 Task: Add an event with the title Second Webinar: Advanced SEO Strategies, date '2023/12/17', time 7:00 AM to 9:00 AMand add a description: The Industry Summit is a premier gathering of professionals, experts, and thought leaders in a specific industry or field. It serves as a platform for networking, knowledge sharing, and collaboration, bringing together key stakeholders to discuss emerging trends, challenges, and opportunities within the industry._x000D_
_x000D_
, put the event into Yellow category . Add location for the event as: 321 Cannes Film Festival, Cannes, France, logged in from the account softage.7@softage.netand send the event invitation to softage.5@softage.net and softage.6@softage.net. Set a reminder for the event 30 minutes before
Action: Mouse moved to (125, 138)
Screenshot: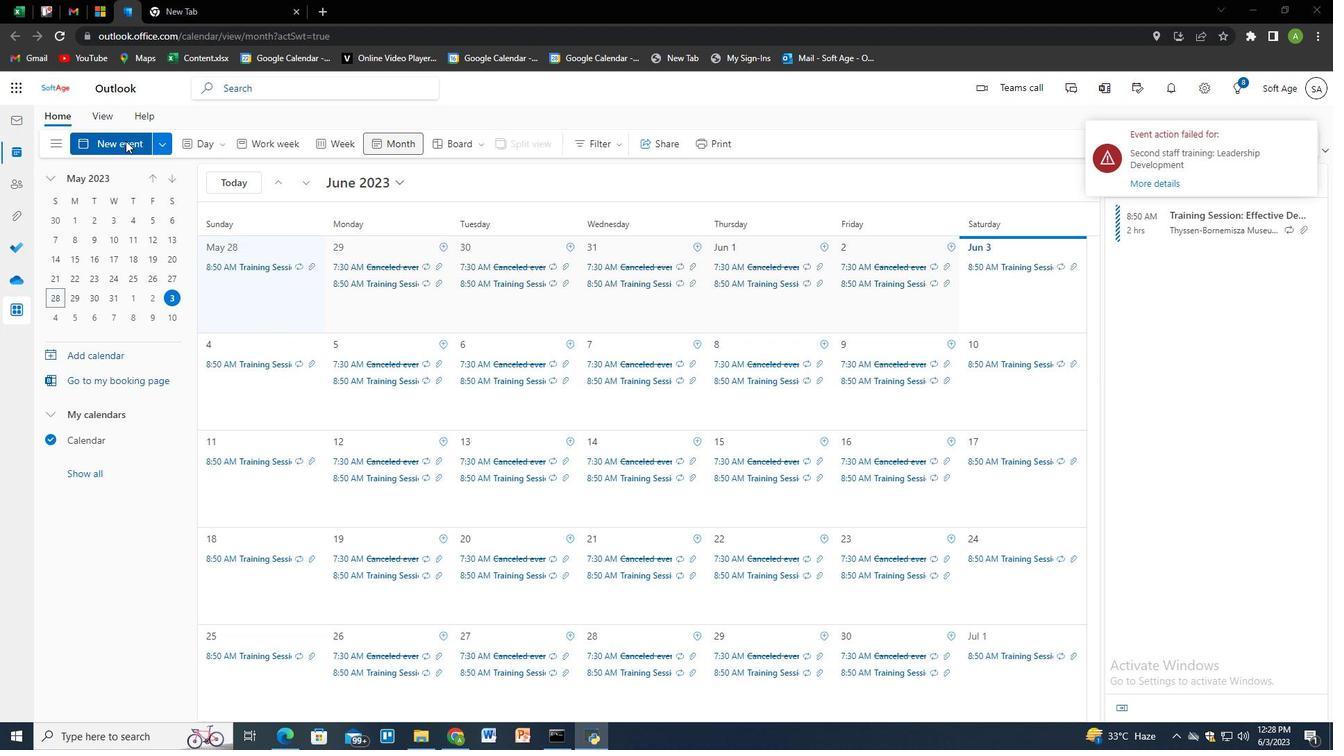 
Action: Mouse pressed left at (125, 138)
Screenshot: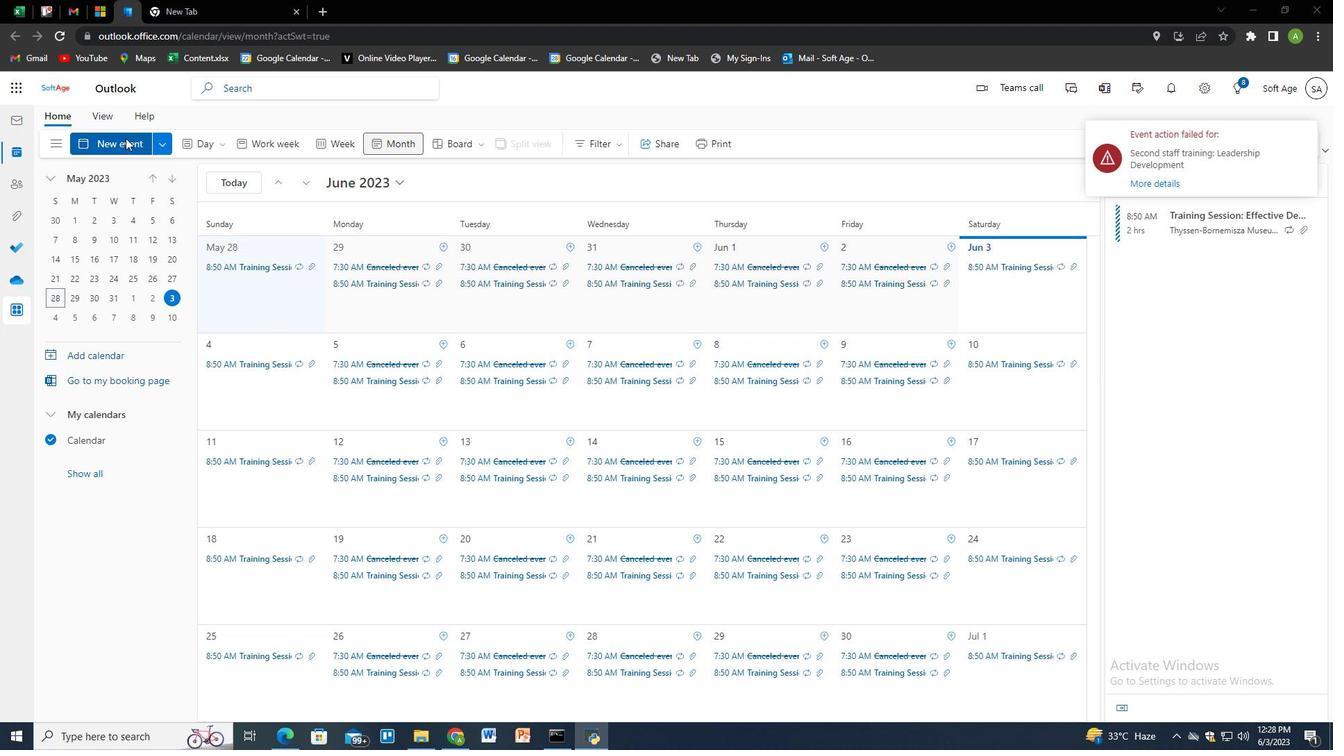 
Action: Mouse moved to (404, 231)
Screenshot: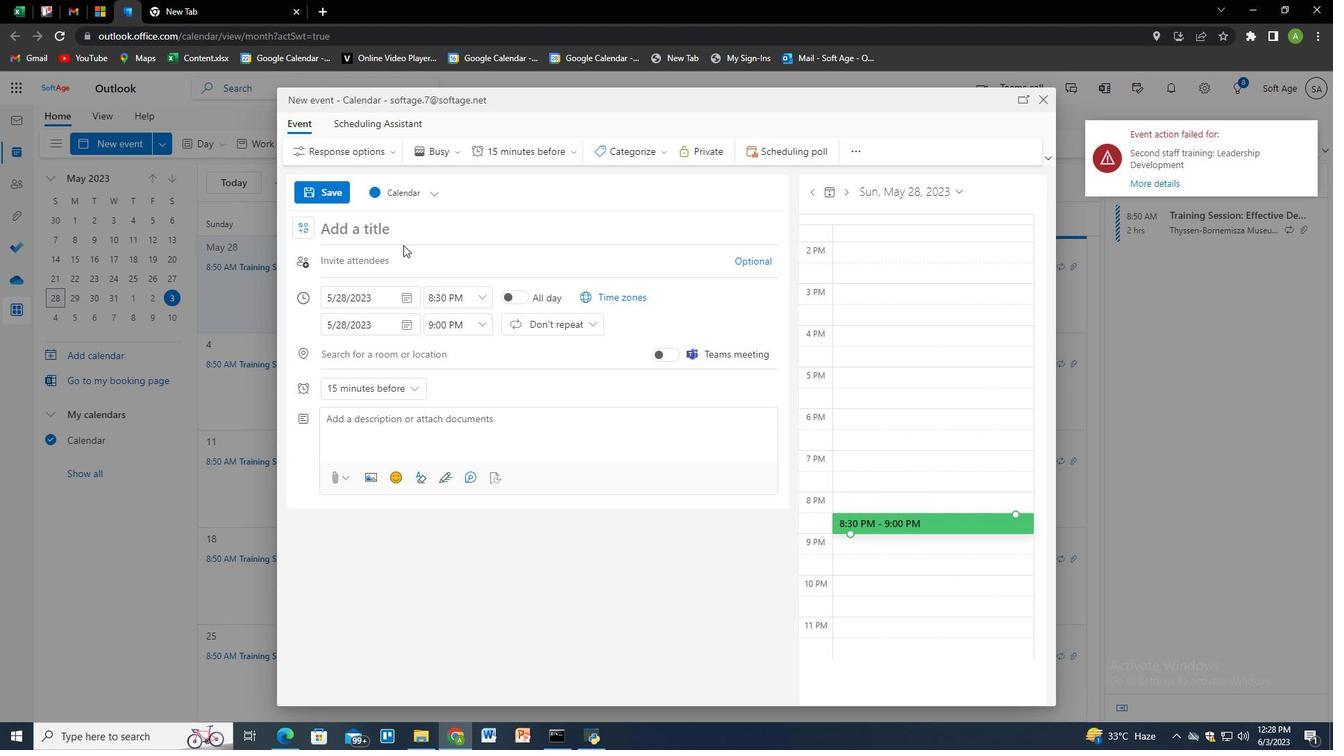 
Action: Mouse pressed left at (404, 231)
Screenshot: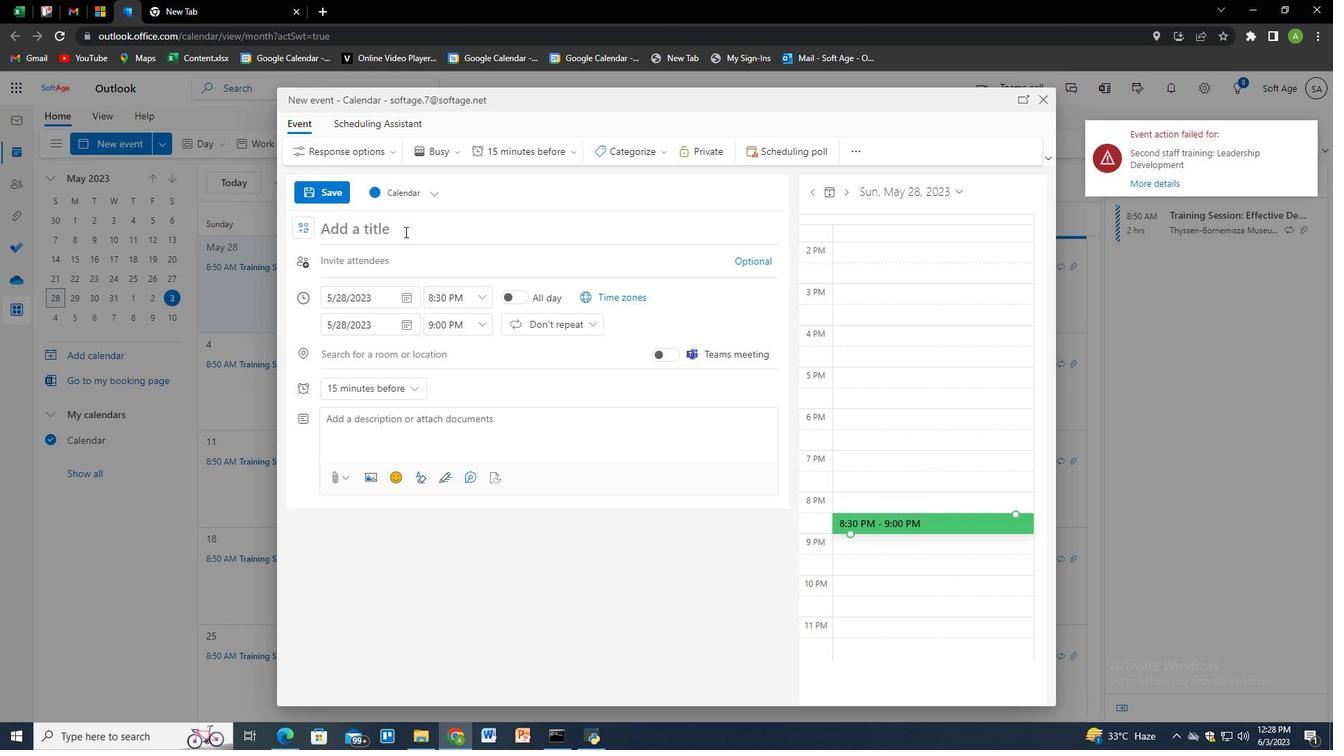 
Action: Key pressed <Key.shift>Second<Key.space><Key.shift>Webinar<Key.shift>:<Key.space><Key.shift>Advanced<Key.space><Key.shift>SEO<Key.space><Key.shift>Strategies<Key.tab><Key.tab><Key.tab>
Screenshot: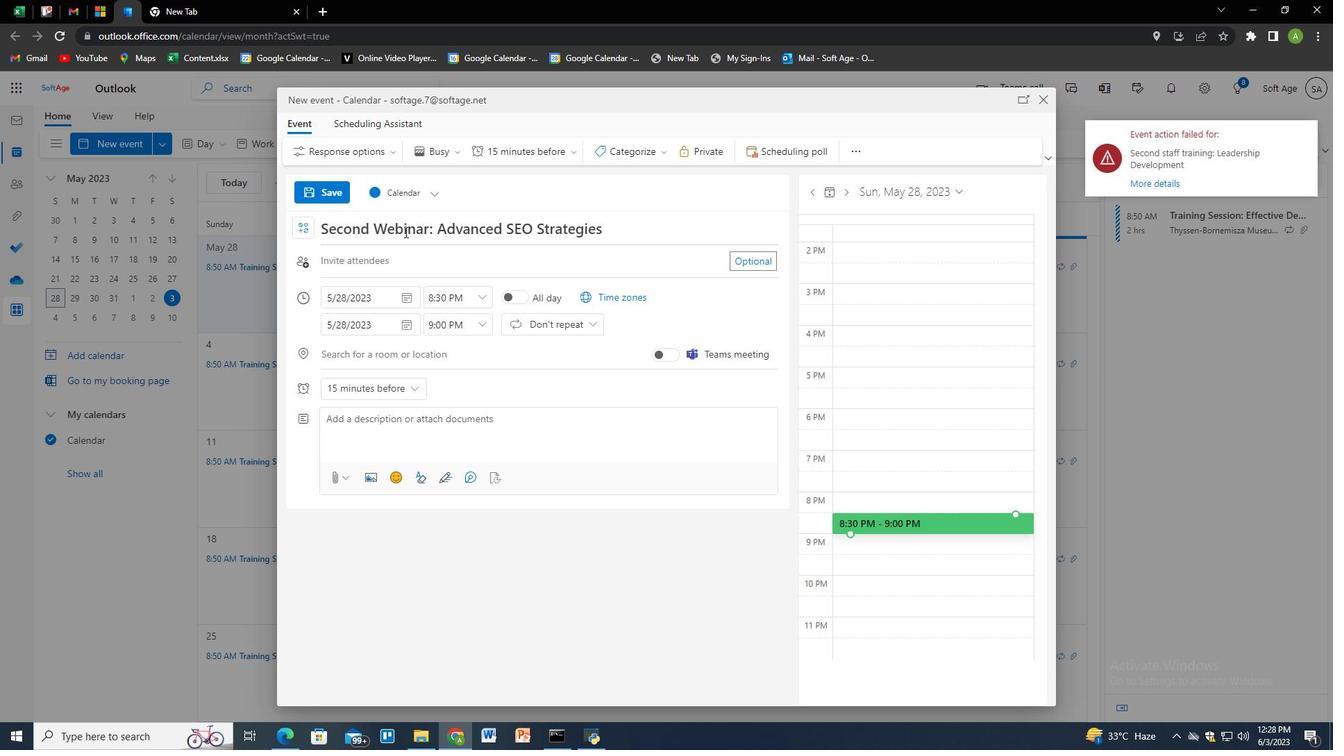 
Action: Mouse moved to (413, 290)
Screenshot: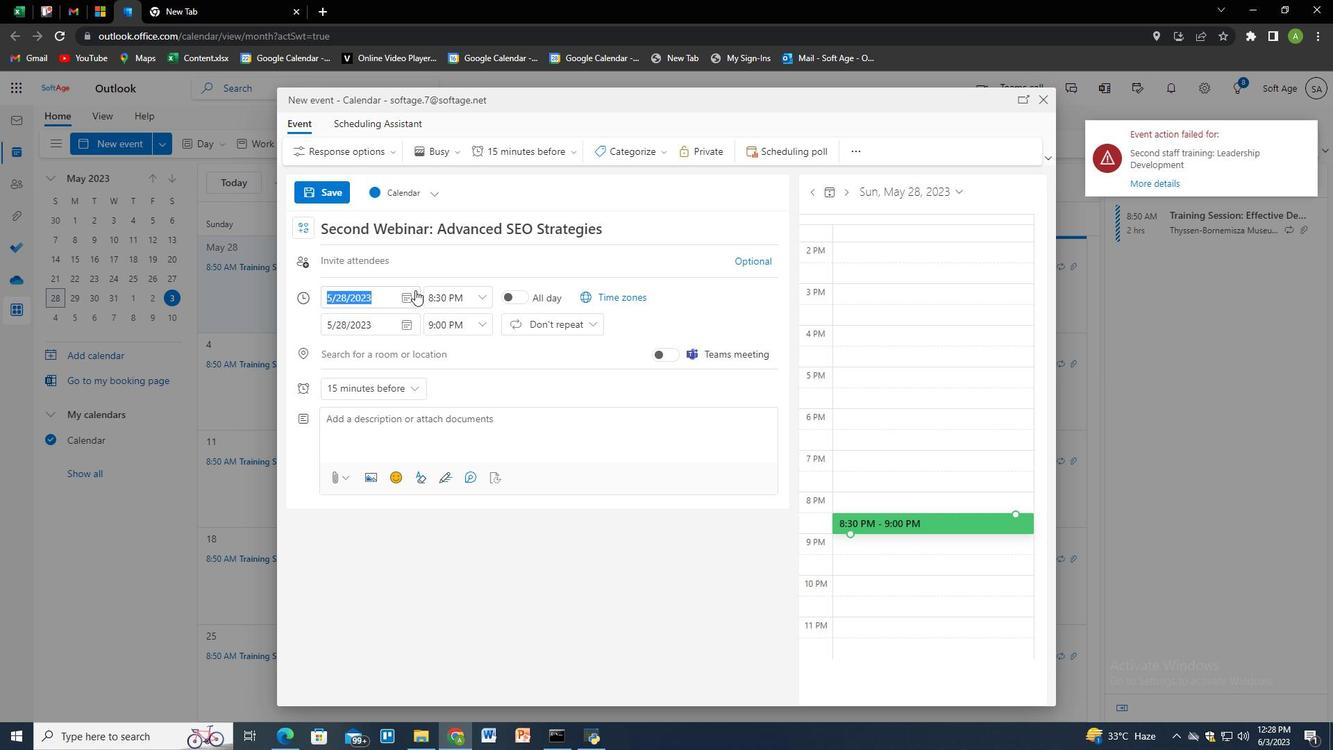 
Action: Mouse pressed left at (413, 290)
Screenshot: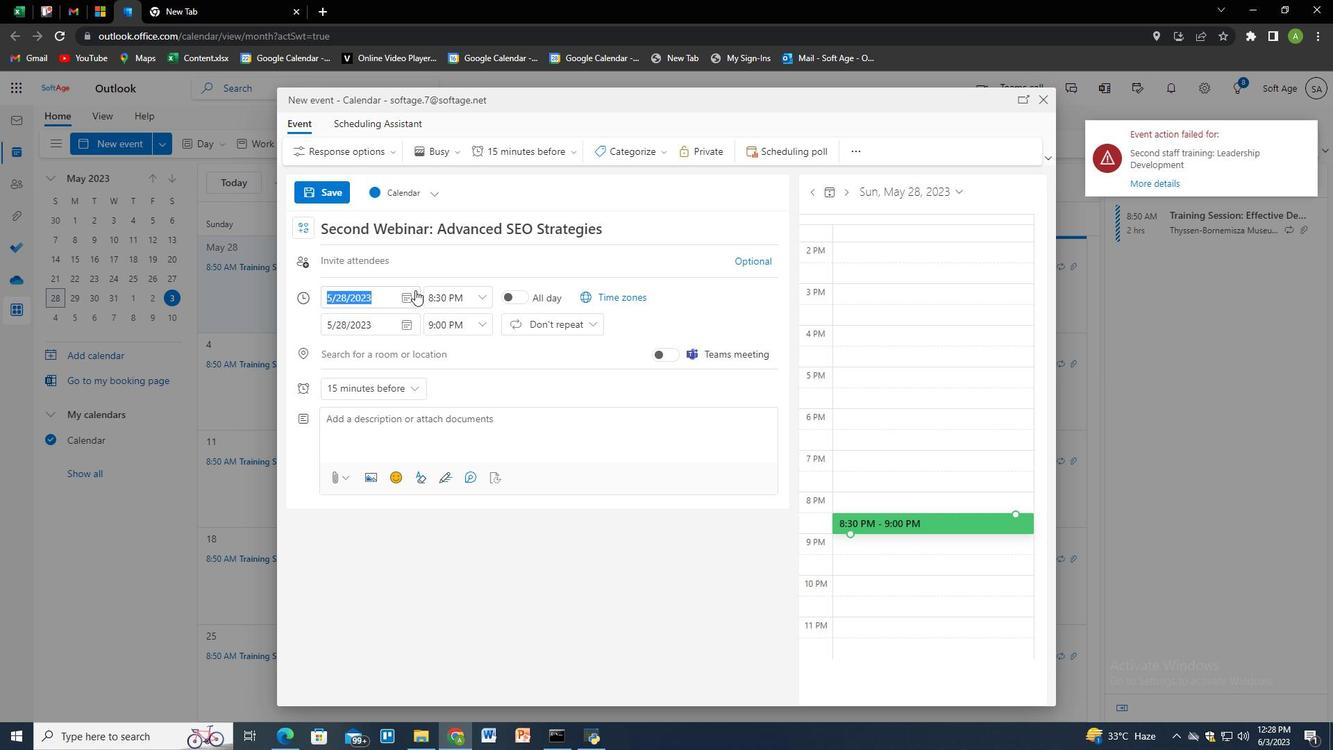 
Action: Mouse moved to (394, 325)
Screenshot: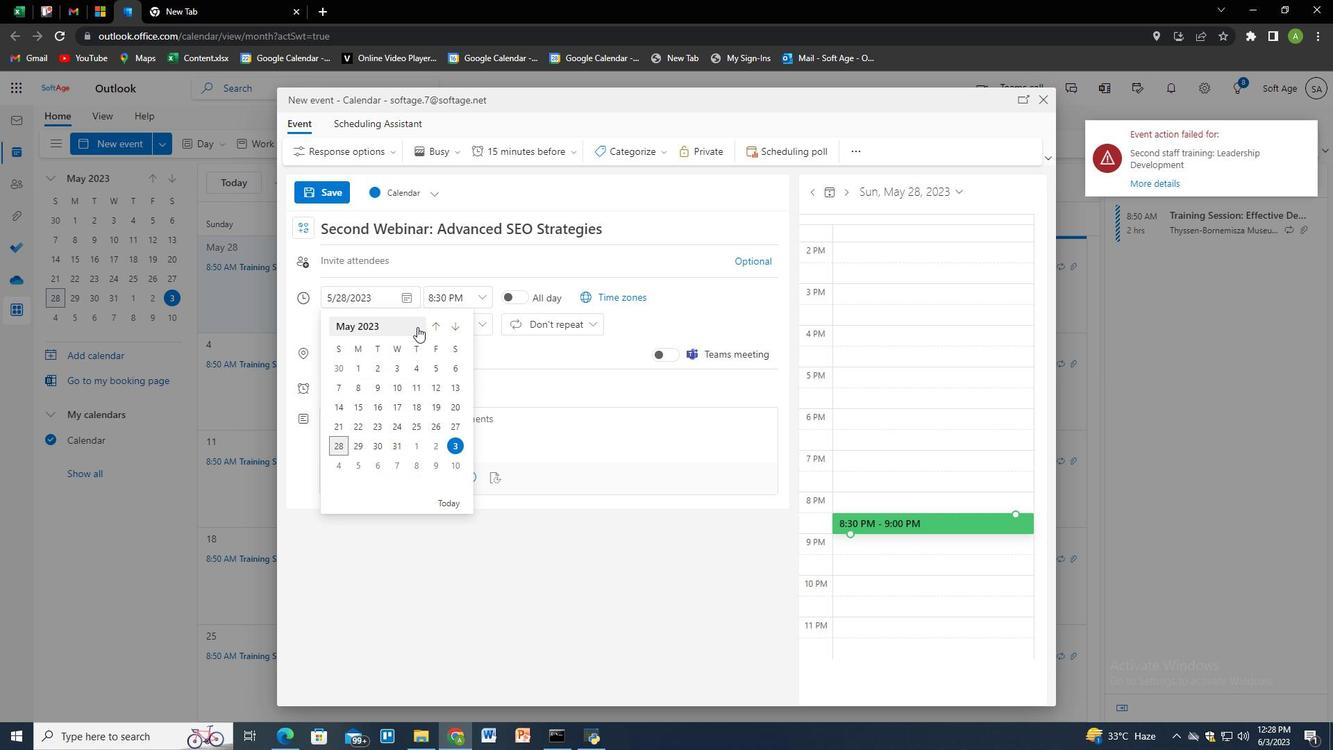 
Action: Mouse pressed left at (394, 325)
Screenshot: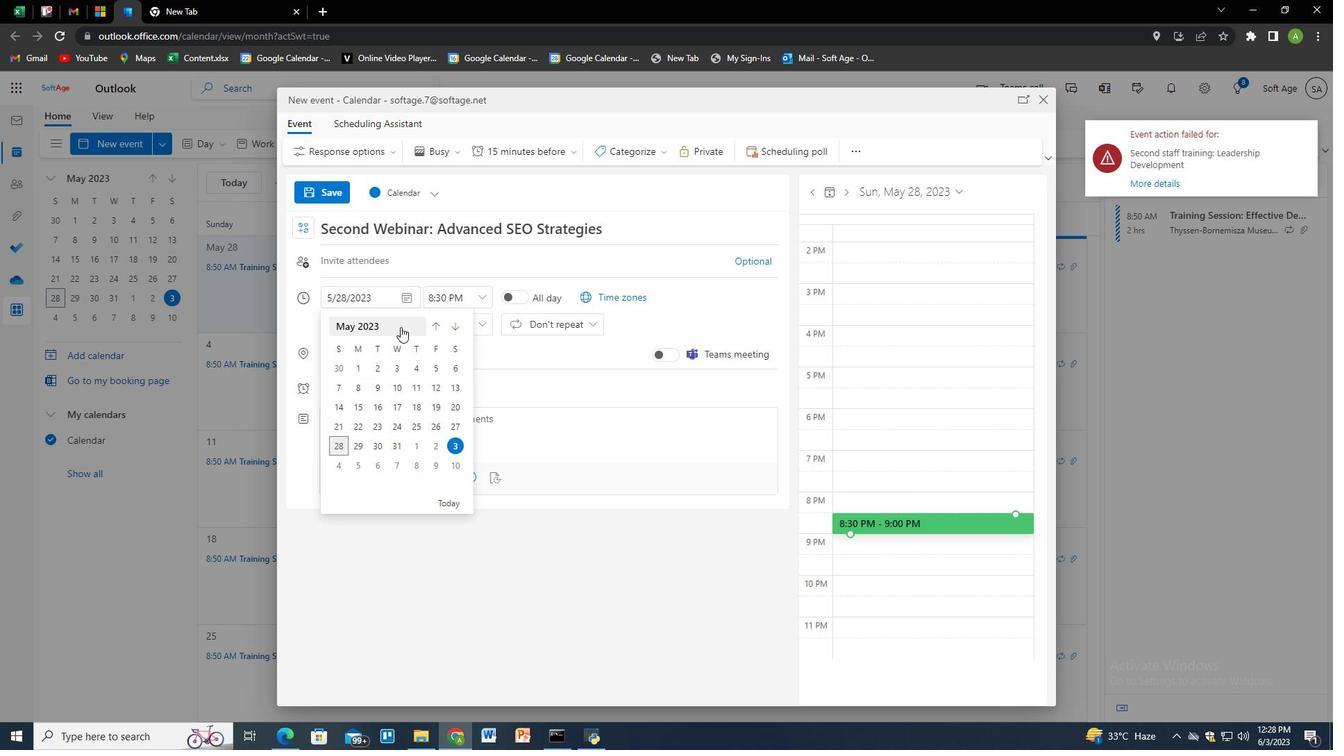
Action: Mouse moved to (442, 427)
Screenshot: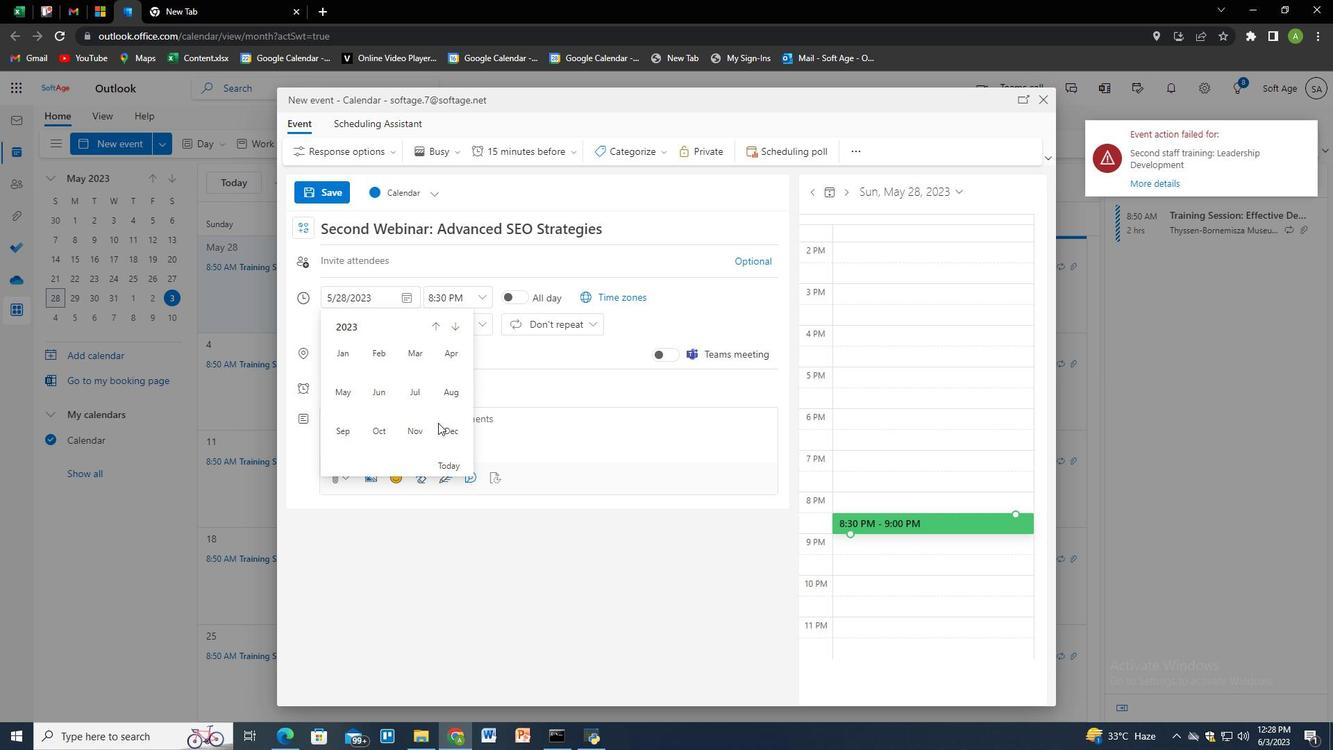 
Action: Mouse pressed left at (442, 427)
Screenshot: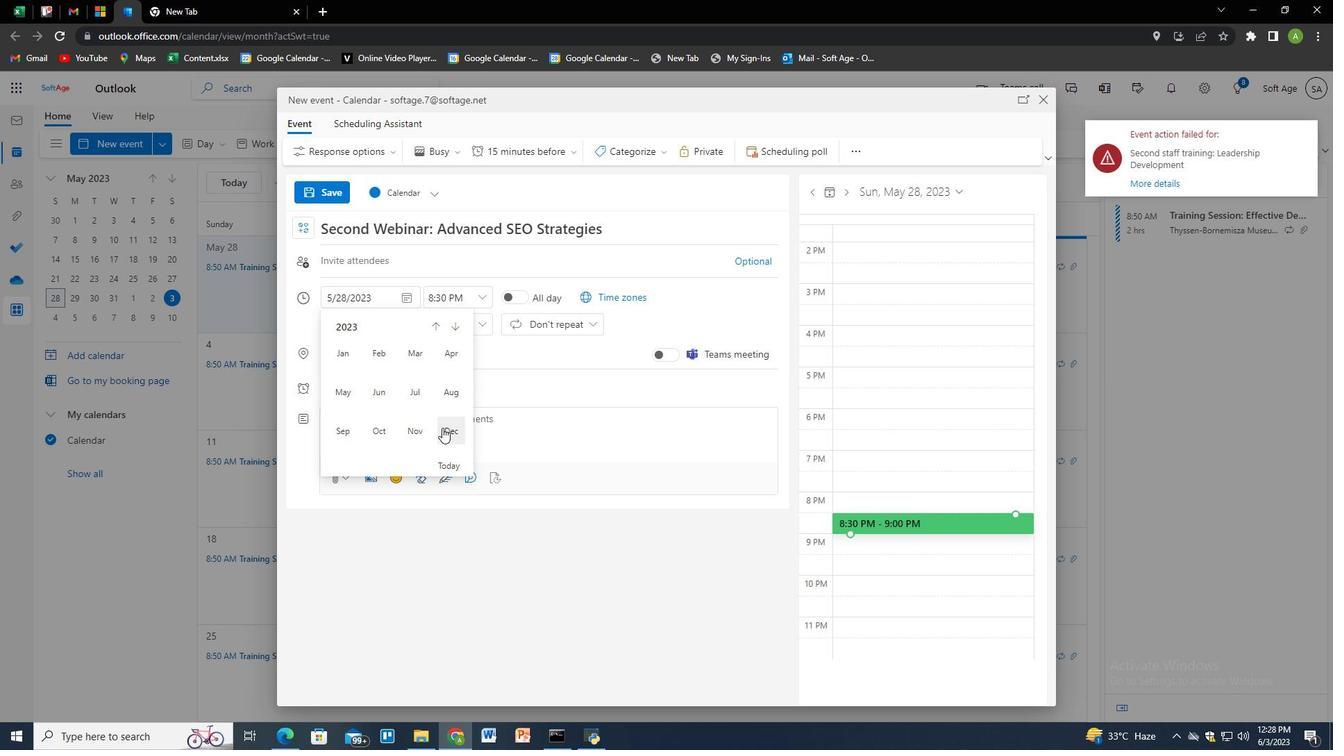
Action: Mouse moved to (345, 426)
Screenshot: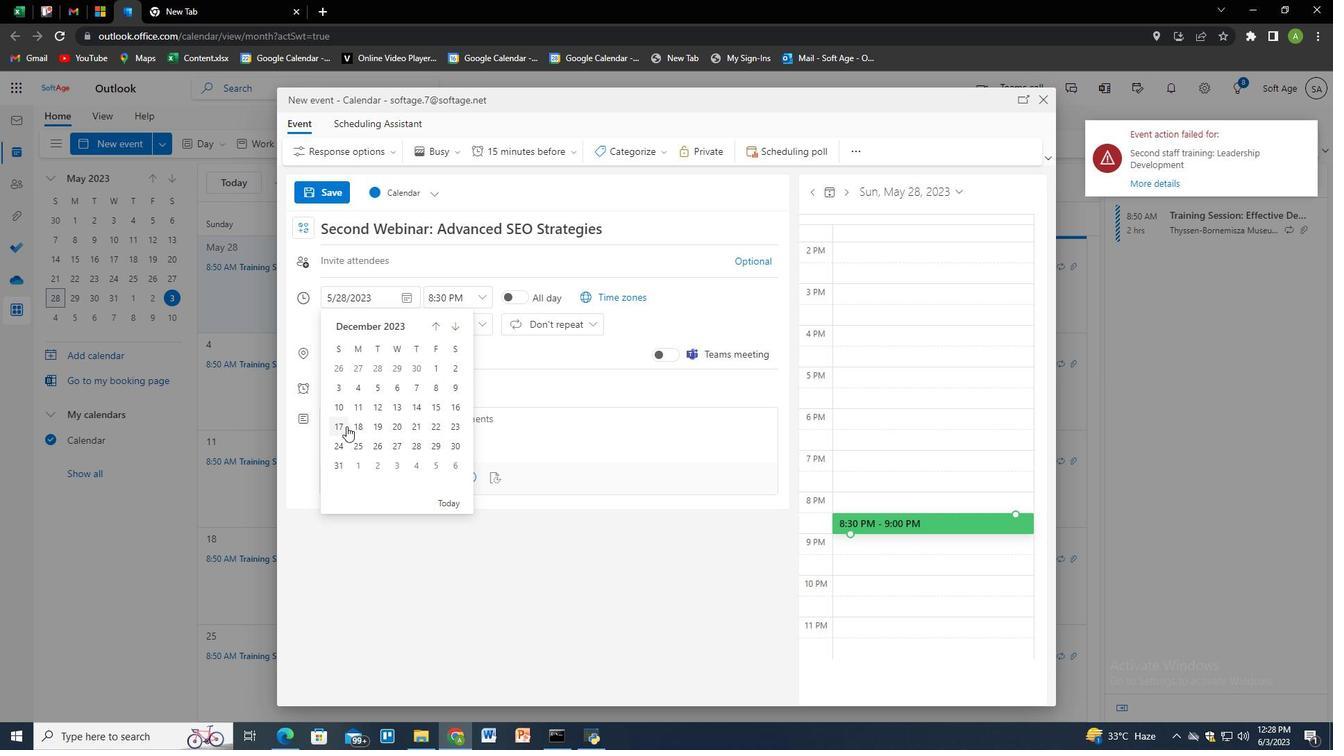 
Action: Mouse pressed left at (345, 426)
Screenshot: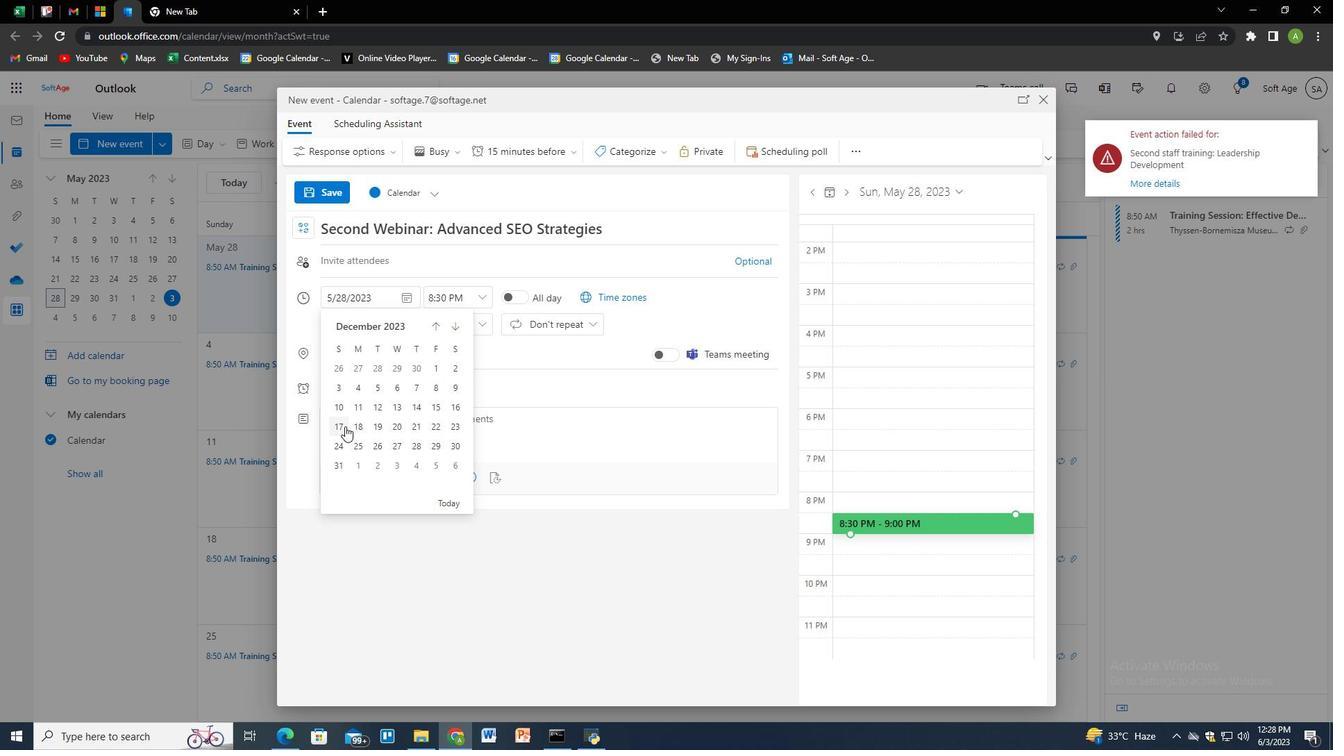 
Action: Mouse moved to (443, 297)
Screenshot: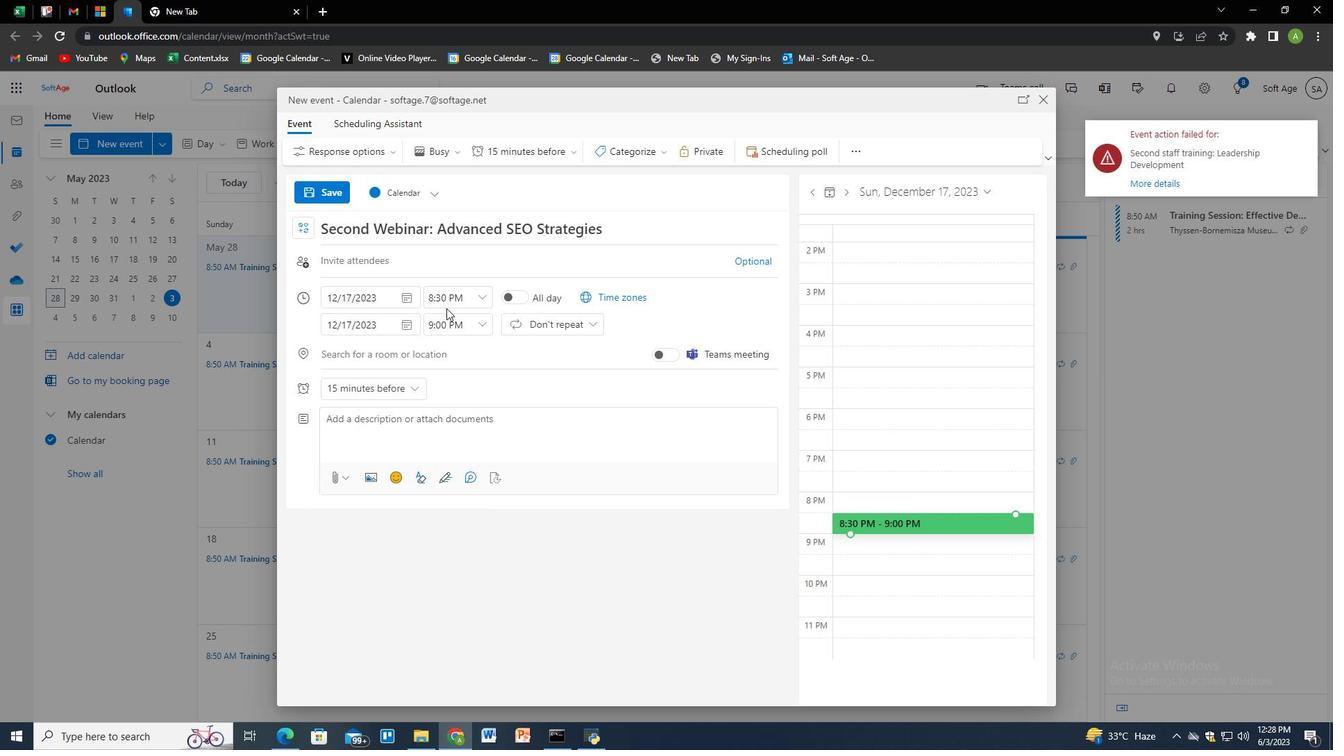 
Action: Mouse pressed left at (443, 297)
Screenshot: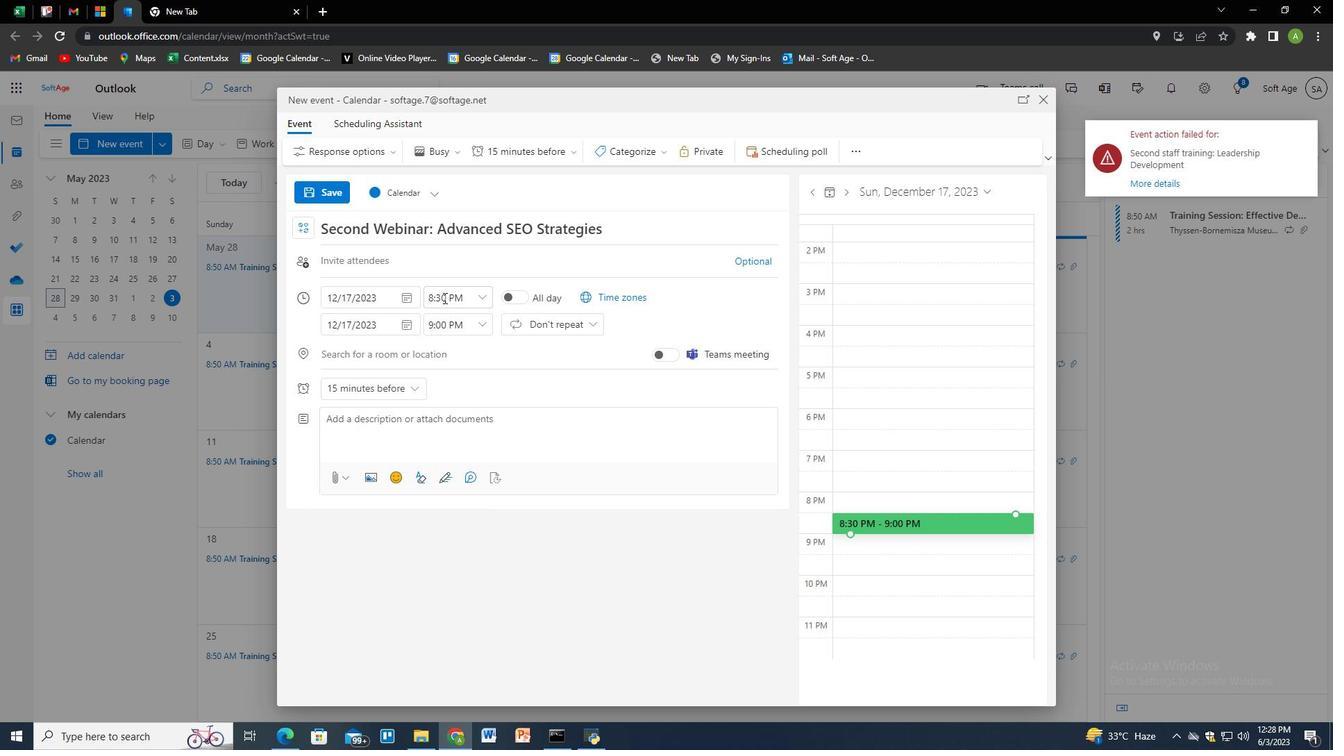 
Action: Key pressed 7<Key.shift><Key.shift>:00<Key.space><Key.shift>AMM<Key.tab><Key.tab>9<Key.shift>:00<Key.space><Key.shift>AMM<Key.tab><Key.tab><Key.tab><Key.tab>
Screenshot: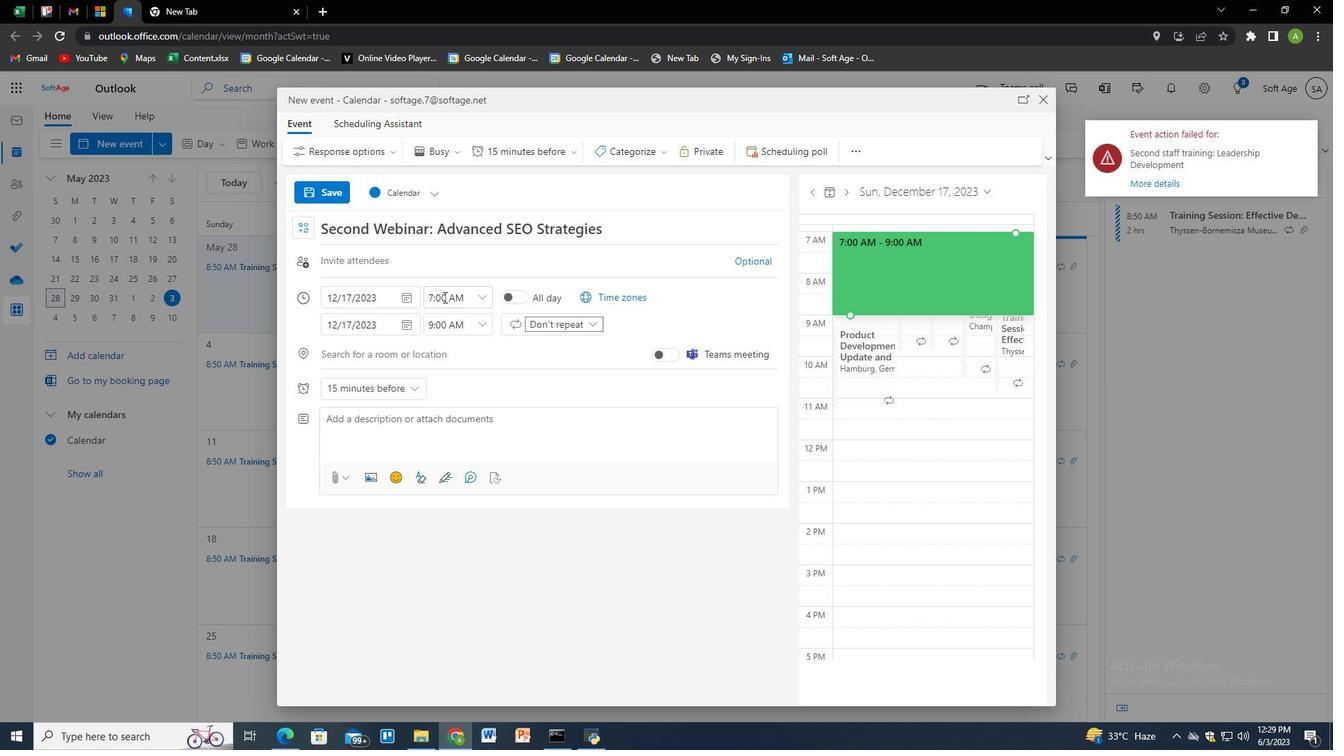 
Action: Mouse moved to (417, 417)
Screenshot: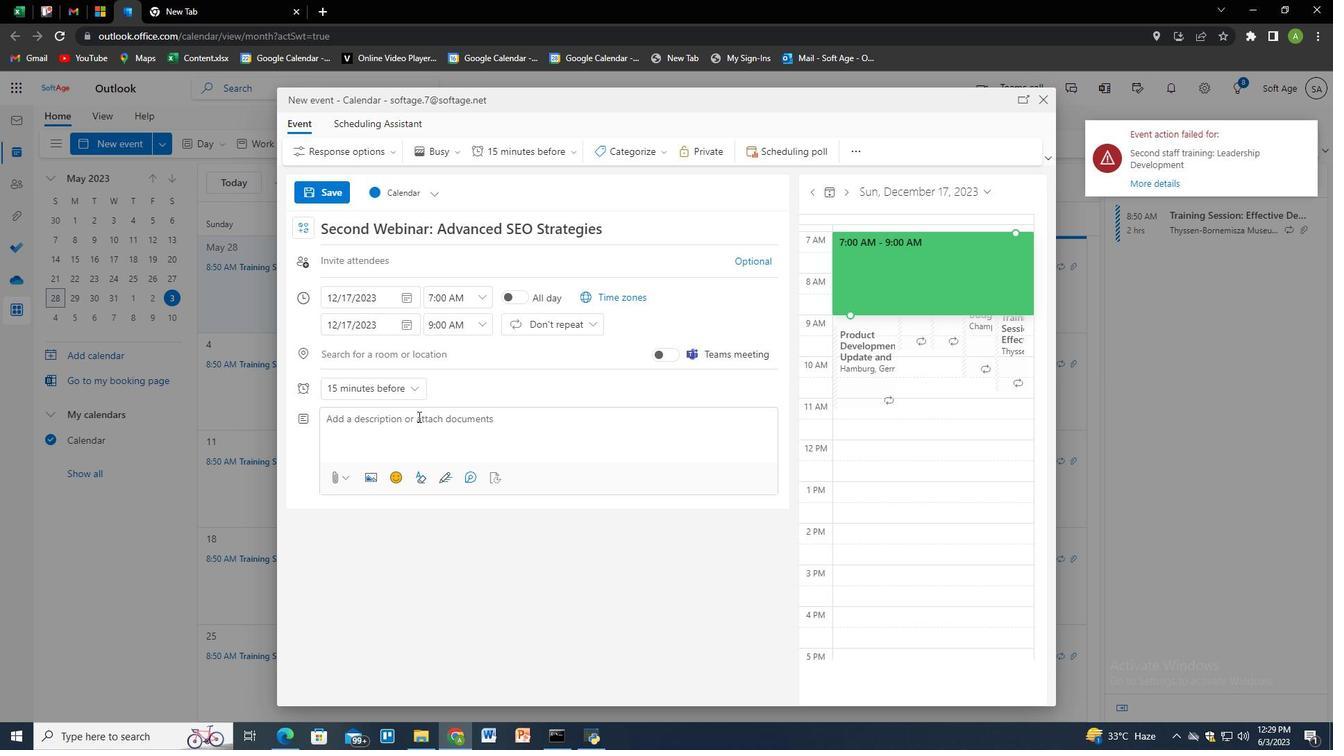 
Action: Mouse pressed left at (417, 417)
Screenshot: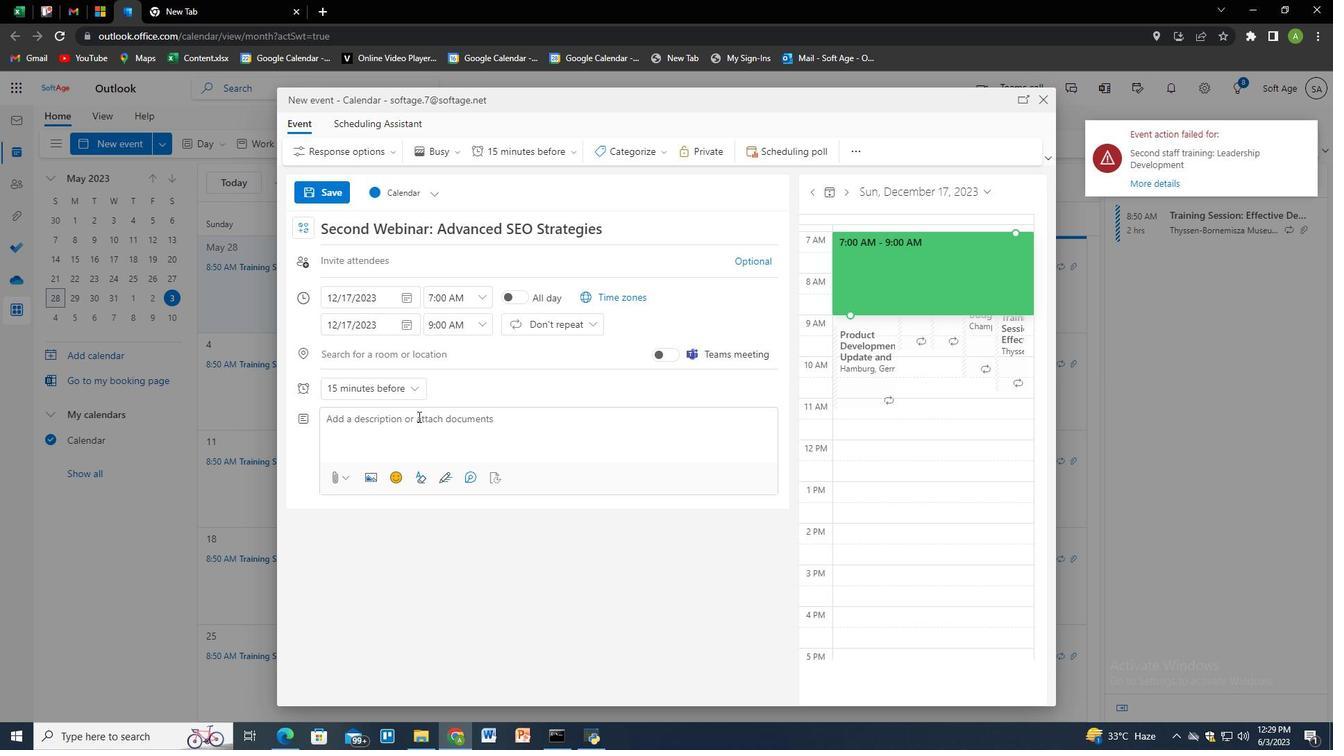 
Action: Key pressed <Key.shift>The<Key.space><Key.shift>Industry<Key.space><Key.shift>Summit<Key.space>is<Key.space>a<Key.space>premier<Key.space>gathering<Key.space>of<Key.space>professionals,<Key.space>expertsm<Key.space>a<Key.backspace><Key.backspace><Key.backspace>,<Key.space>and<Key.space>thought<Key.space>leas<Key.backspace>ders<Key.space>in<Key.space>a<Key.space>specific<Key.space>indusr<Key.backspace>try<Key.space>or<Key.space>field.<Key.space><Key.shift><Key.shift><Key.shift><Key.shift><Key.shift><Key.shift><Key.shift><Key.shift><Key.shift><Key.shift>It<Key.space>serves<Key.space>as<Key.space>a<Key.space>platform<Key.space>for<Key.space>networking<Key.space><Key.backspace>,<Key.space>knowledge<Key.space>shring<Key.backspace><Key.backspace><Key.backspace><Key.backspace>aring,<Key.space>and<Key.space>collaboration,<Key.space>bringing<Key.space>together<Key.space>key<Key.space>stakeholders<Key.space>to<Key.space>discuss<Key.space>emerging<Key.space>trends,<Key.space>challengesm<Key.backspace>,<Key.space>and<Key.space>opportunities<Key.space>within<Key.space>the<Key.space>ins<Key.backspace>dustry.
Screenshot: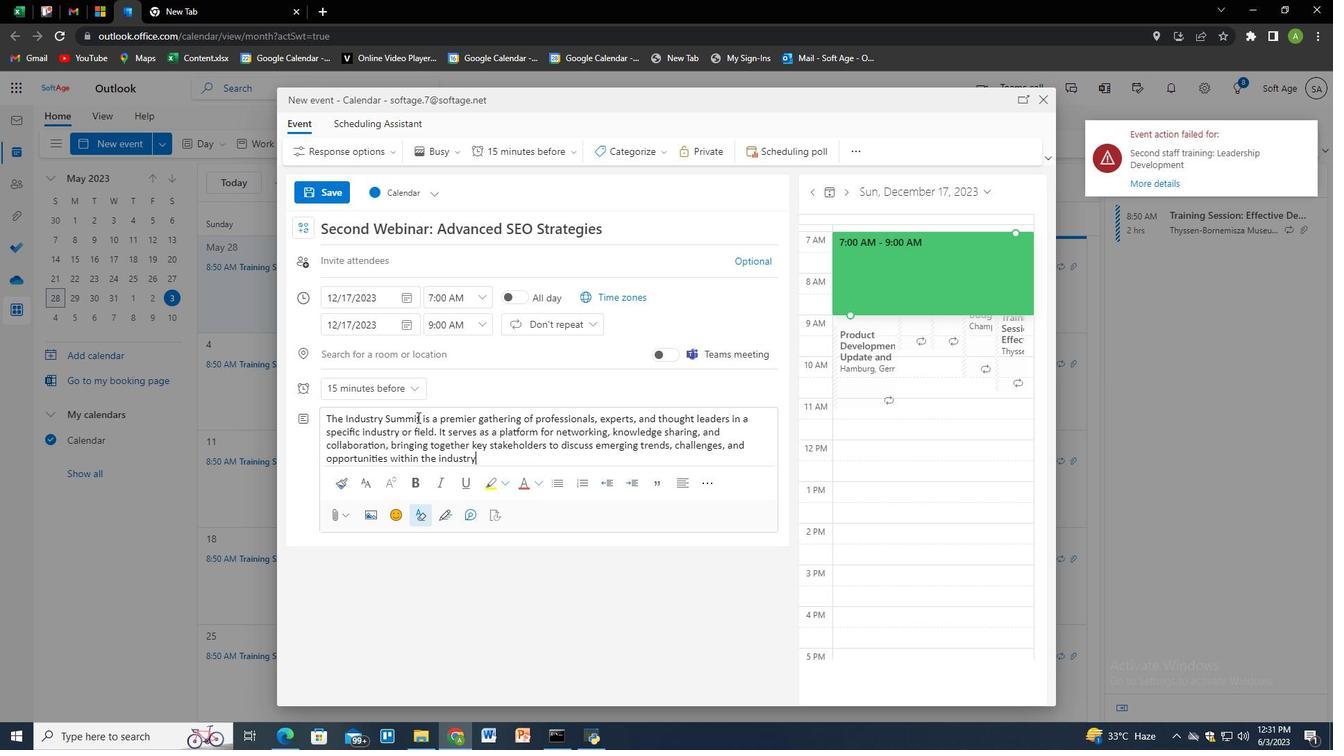 
Action: Mouse moved to (625, 151)
Screenshot: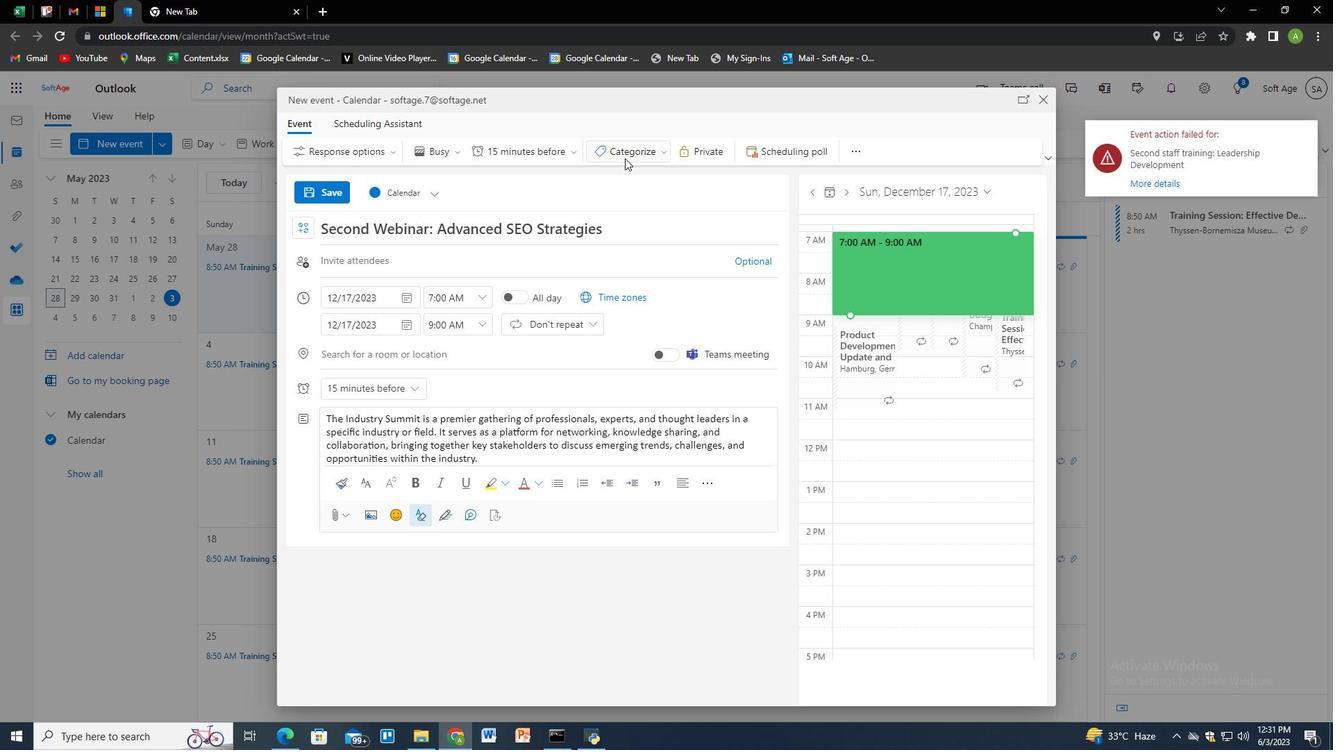 
Action: Mouse pressed left at (625, 151)
Screenshot: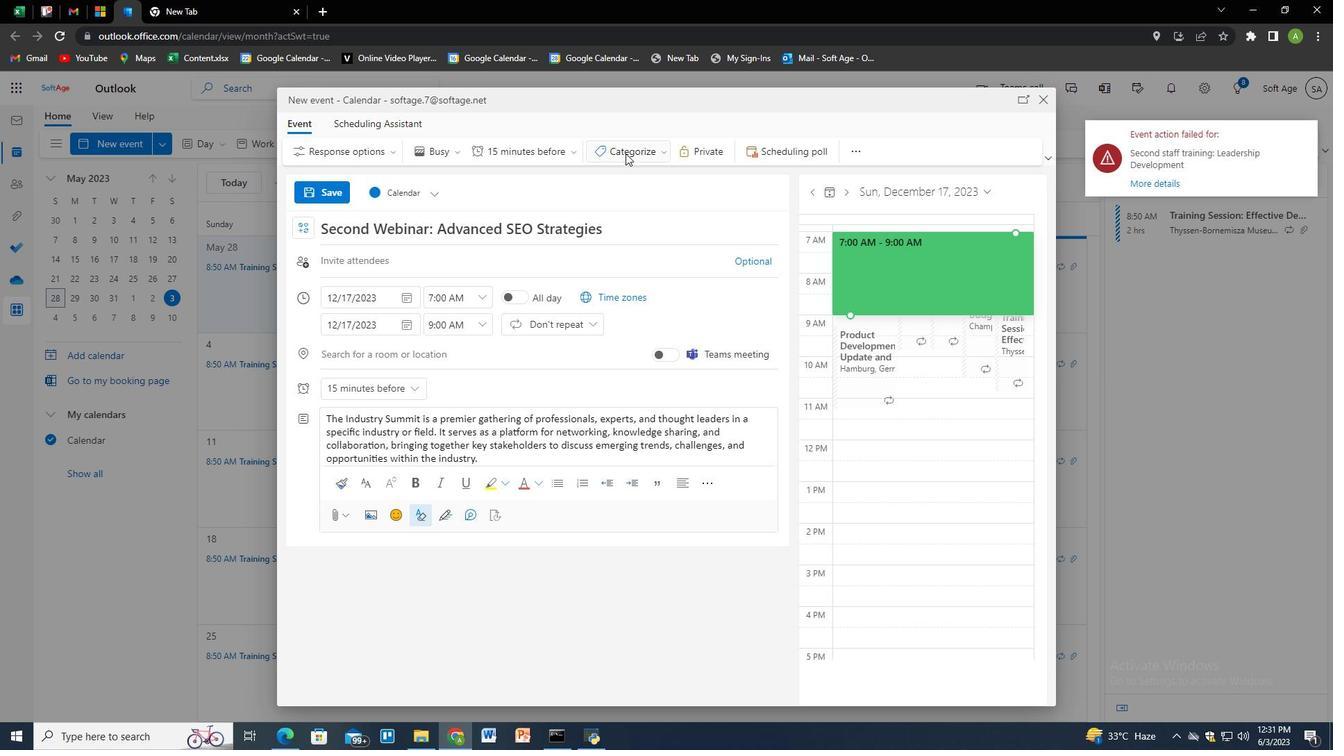
Action: Mouse moved to (636, 281)
Screenshot: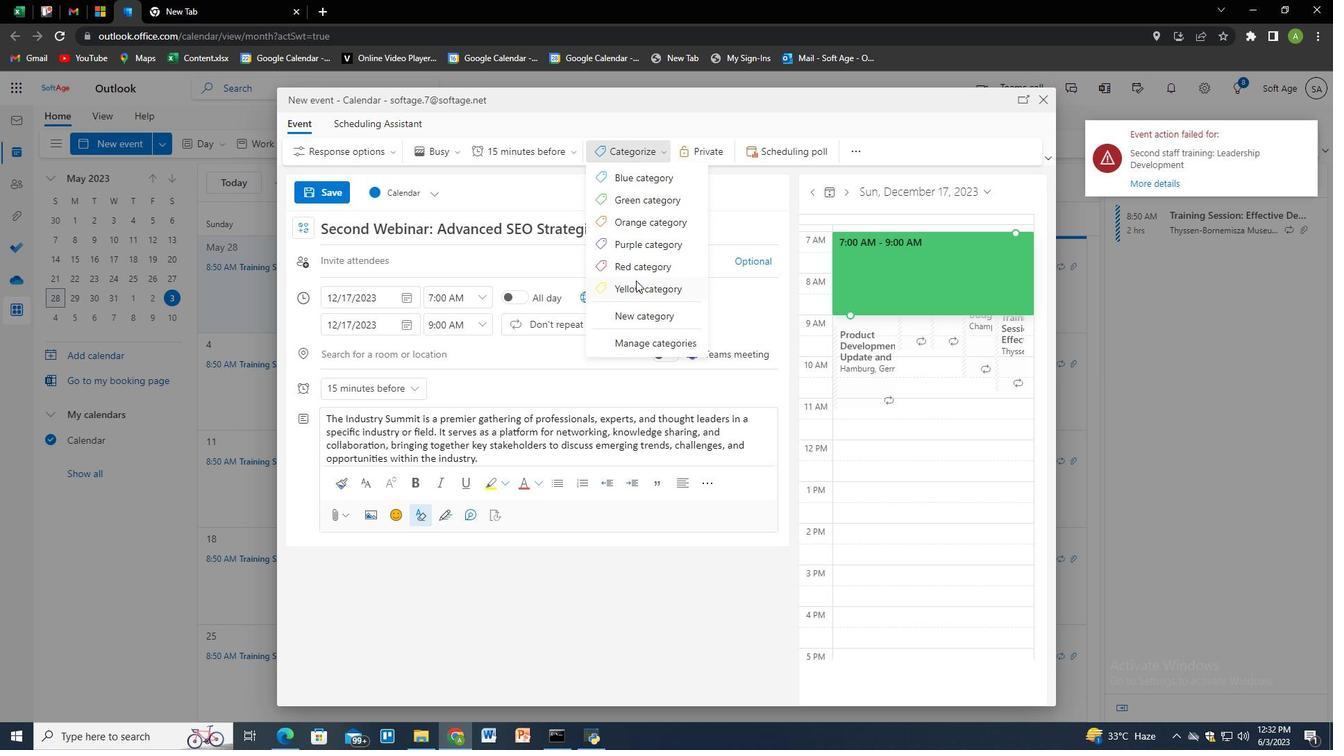 
Action: Mouse pressed left at (636, 281)
Screenshot: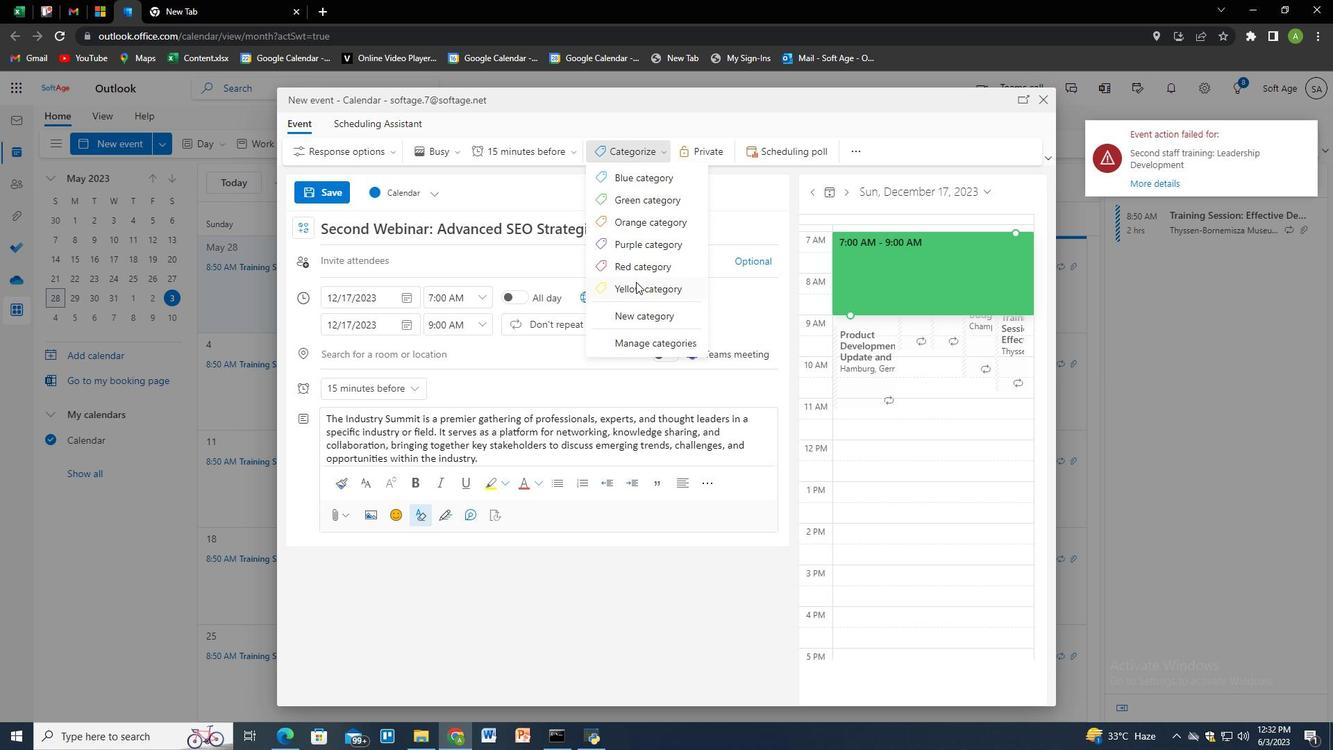 
Action: Mouse moved to (360, 352)
Screenshot: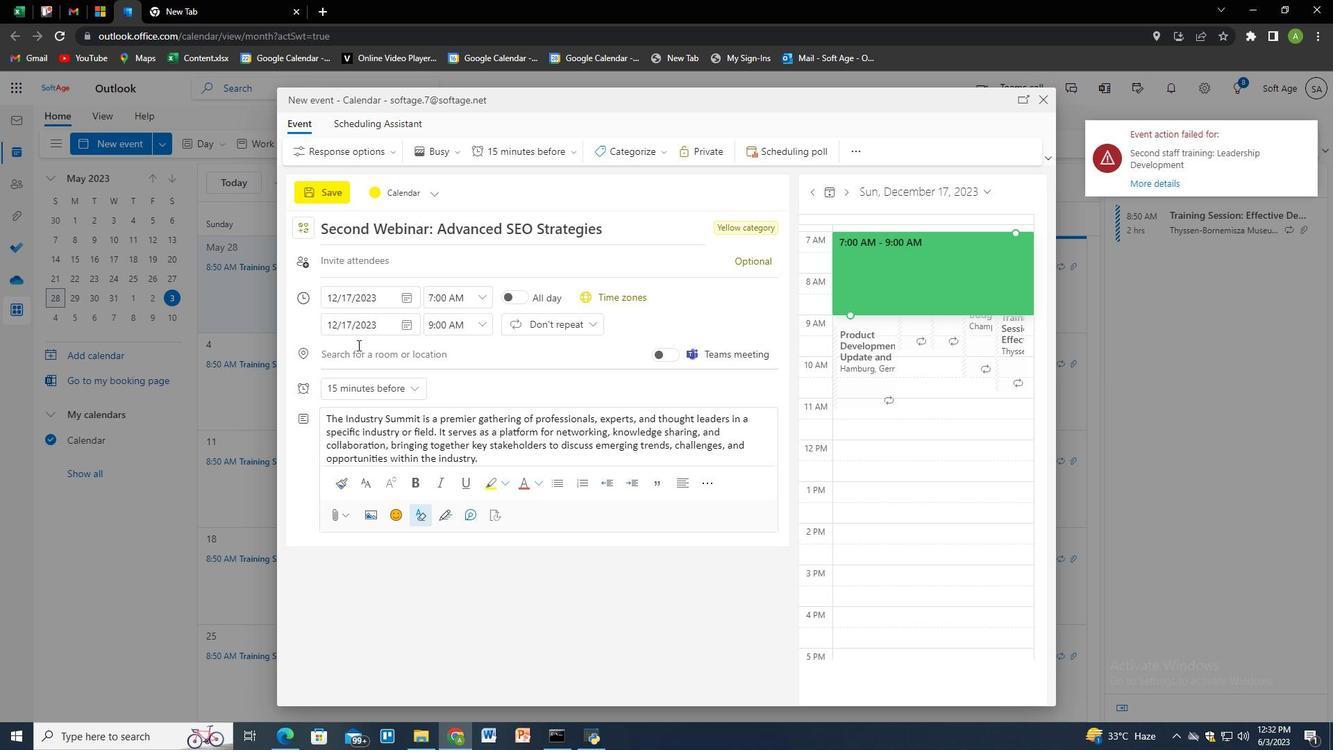 
Action: Mouse pressed left at (360, 352)
Screenshot: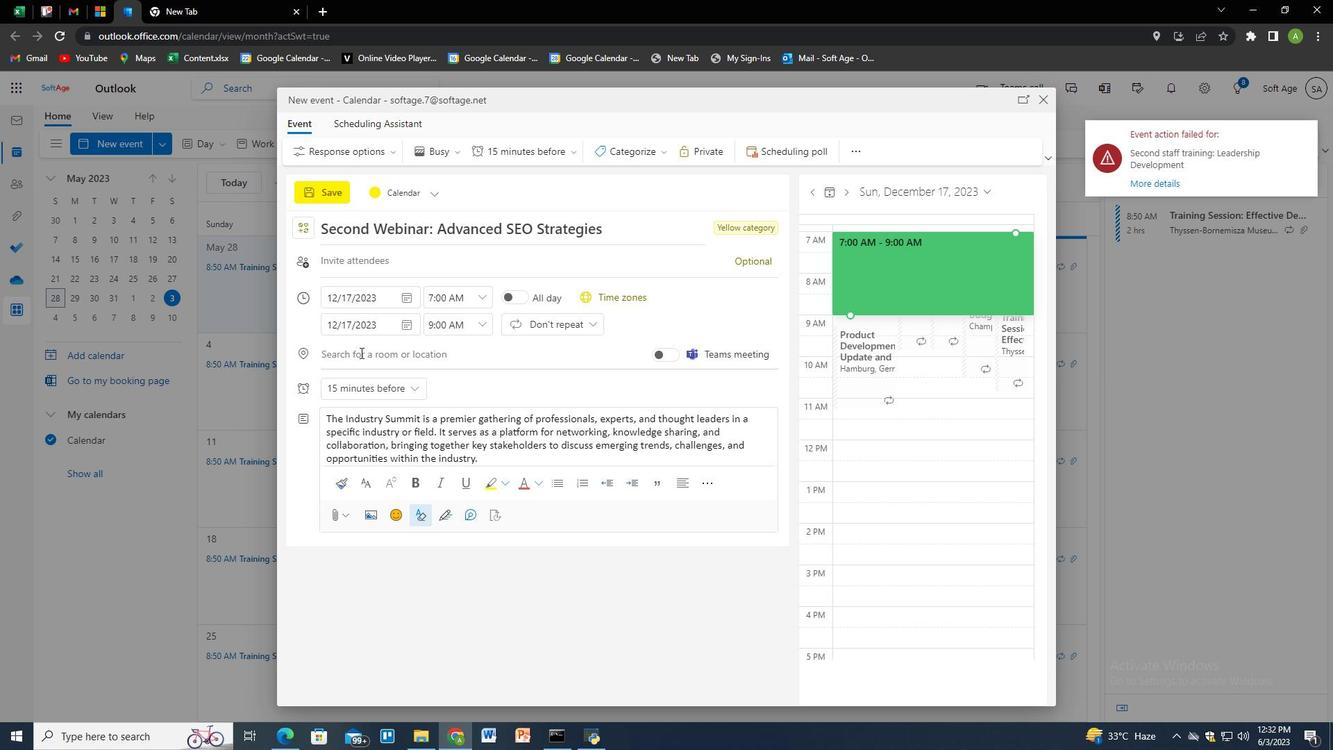 
Action: Key pressed 321<Key.space><Key.shift>Cannes<Key.space><Key.shift>Film<Key.space><Key.shift>Festival,<Key.space><Key.shift><Key.shift><Key.shift><Key.shift><Key.shift><Key.shift><Key.shift><Key.shift><Key.shift><Key.shift><Key.shift><Key.shift><Key.shift><Key.shift><Key.shift><Key.shift><Key.shift><Key.shift><Key.shift>Cannes.<Key.backspace>,<Key.space><Key.shift>France<Key.down><Key.enter>
Screenshot: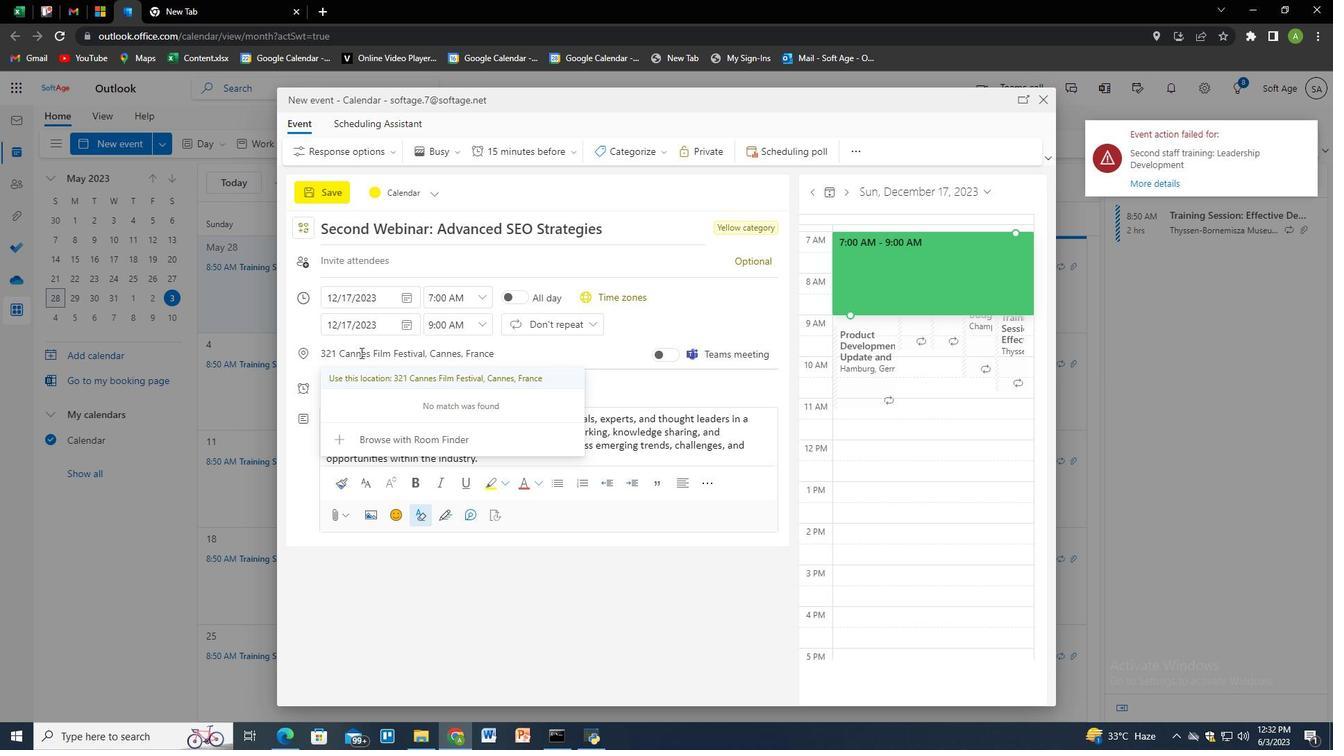 
Action: Mouse moved to (379, 263)
Screenshot: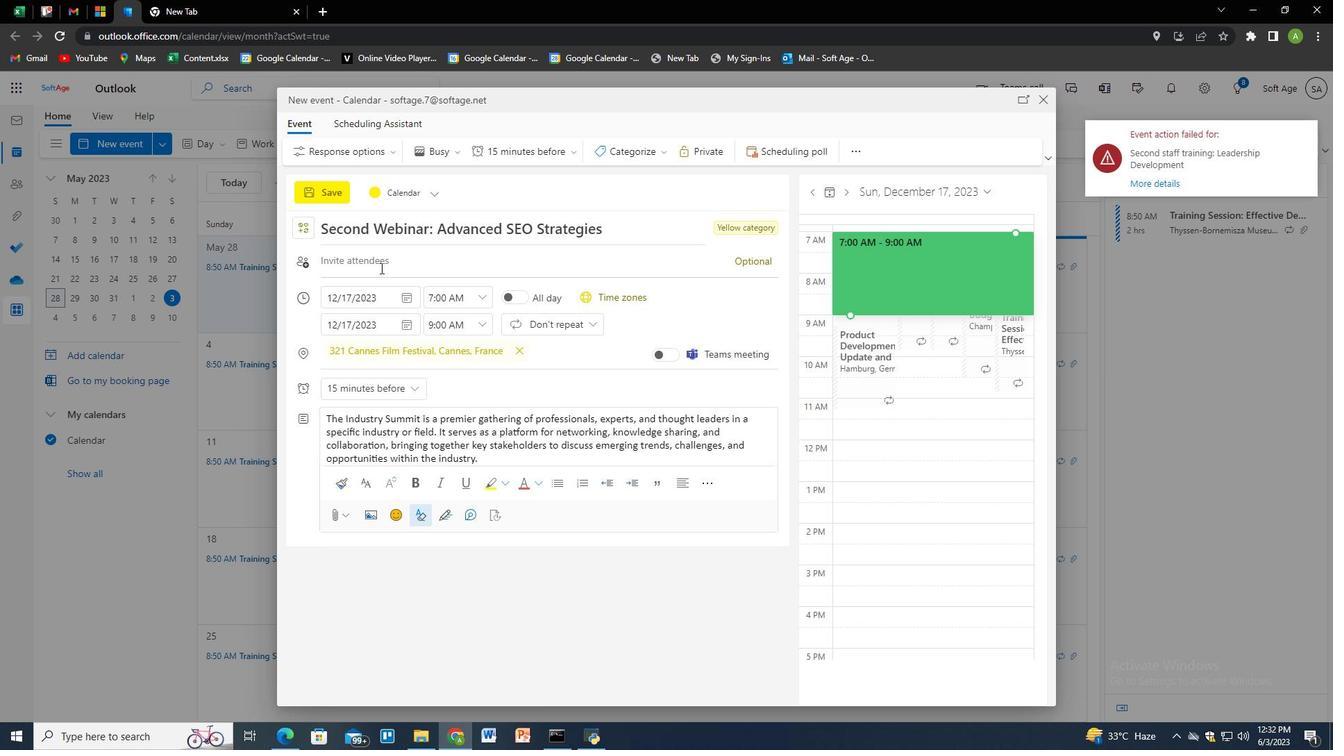 
Action: Mouse pressed left at (379, 263)
Screenshot: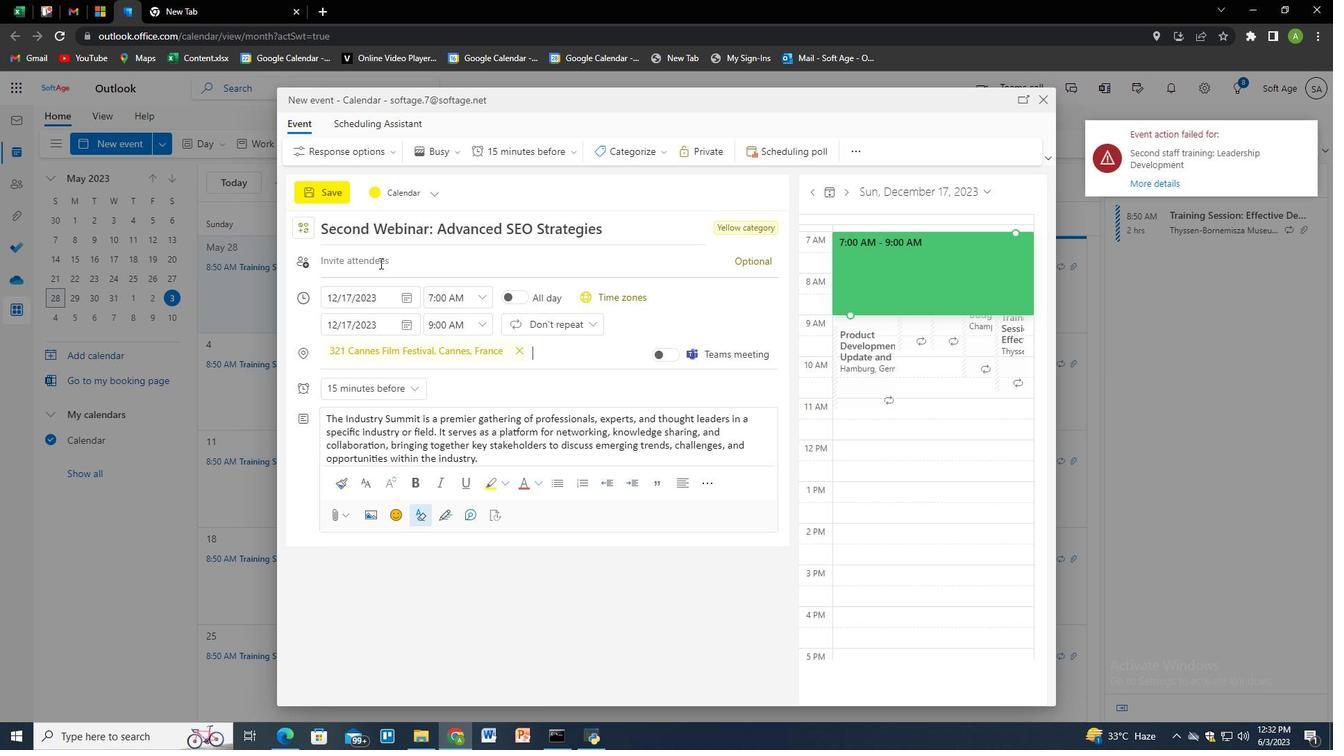 
Action: Key pressed softage.5<Key.shift>@softae<Key.backspace>ge.net<Key.enter>softage.6<Key.shift><Key.shift><Key.shift><Key.shift><Key.shift><Key.shift><Key.shift><Key.shift><Key.shift><Key.shift><Key.shift><Key.shift><Key.shift><Key.shift><Key.shift><Key.shift><Key.shift><Key.shift><Key.shift><Key.shift><Key.shift><Key.shift><Key.shift><Key.shift><Key.shift><Key.shift>@softage.net<Key.enter>
Screenshot: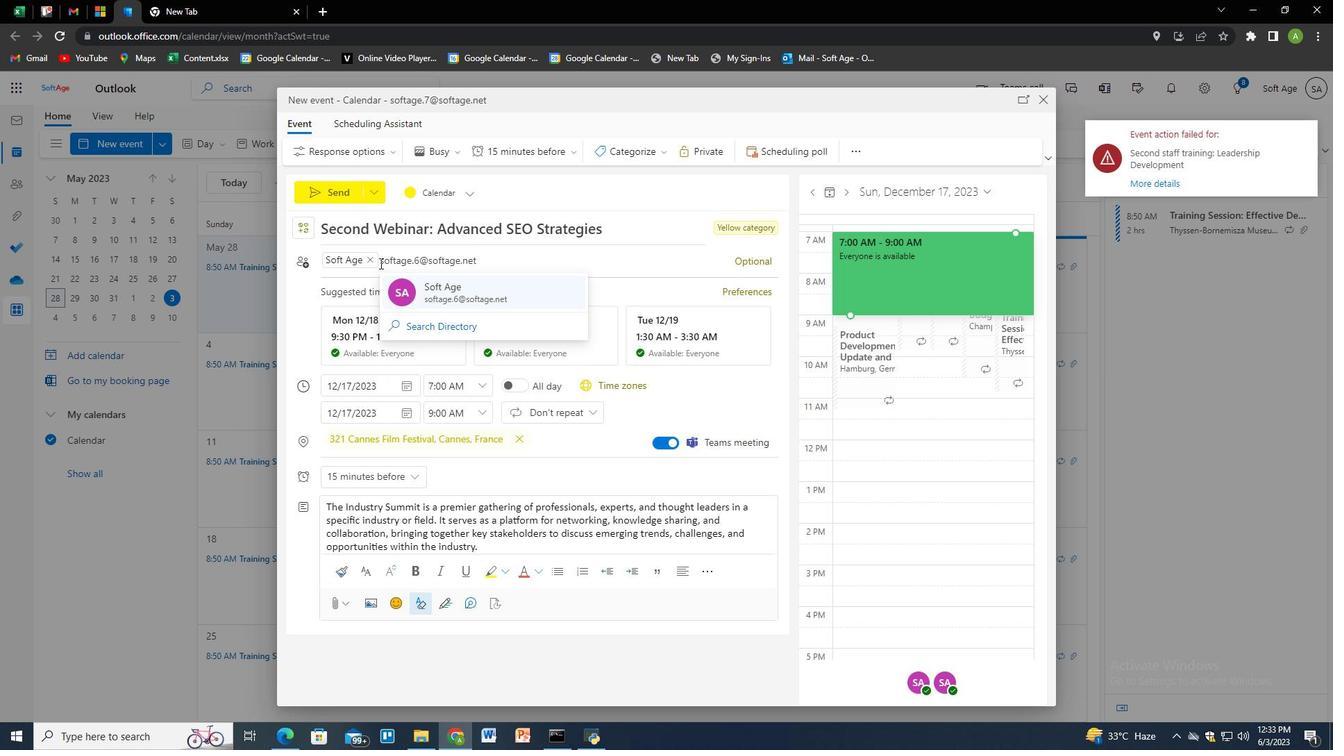 
Action: Mouse moved to (528, 161)
Screenshot: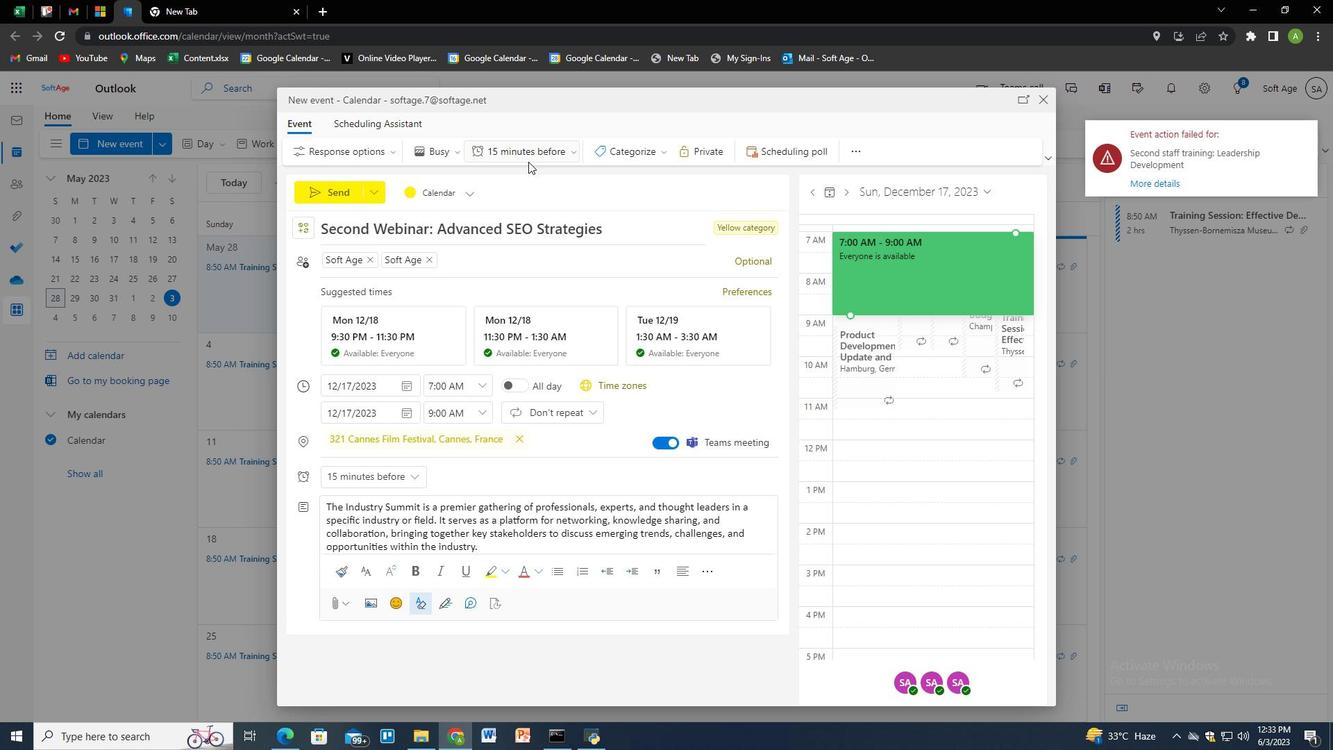 
Action: Mouse pressed left at (528, 161)
Screenshot: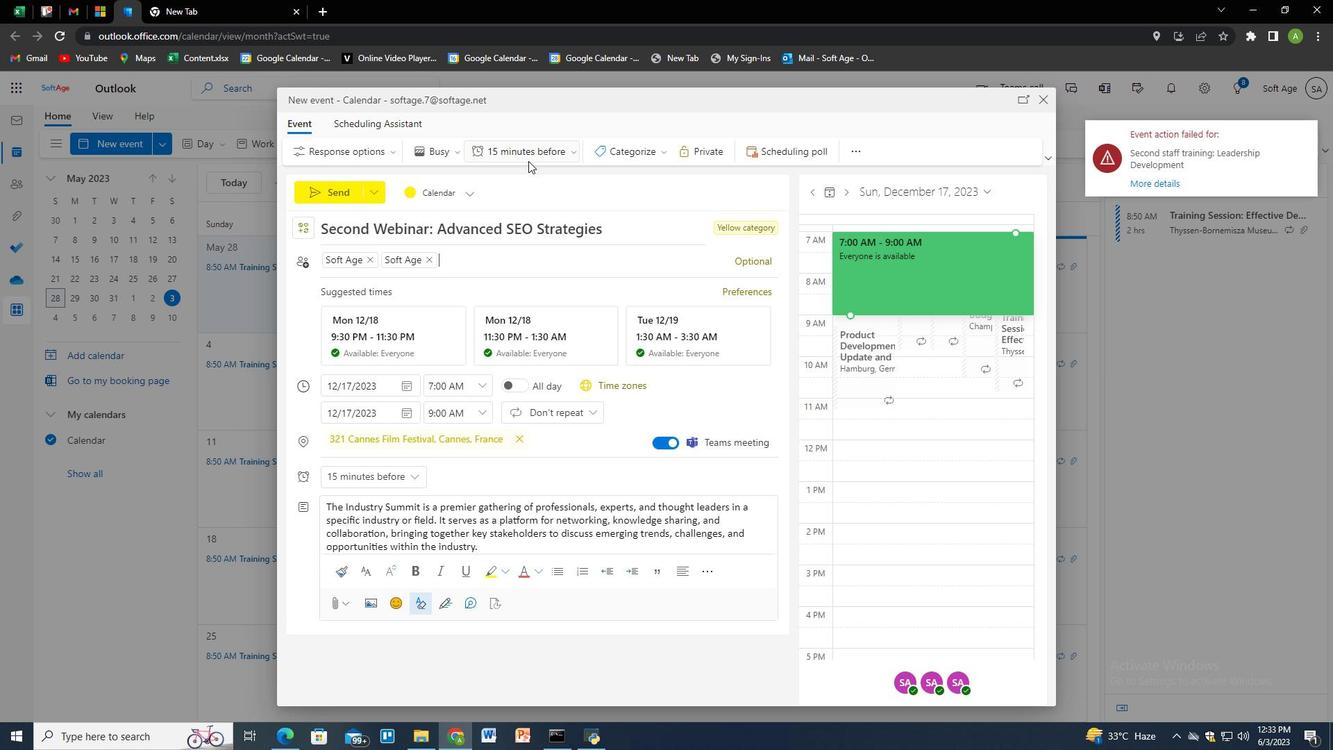 
Action: Mouse moved to (534, 276)
Screenshot: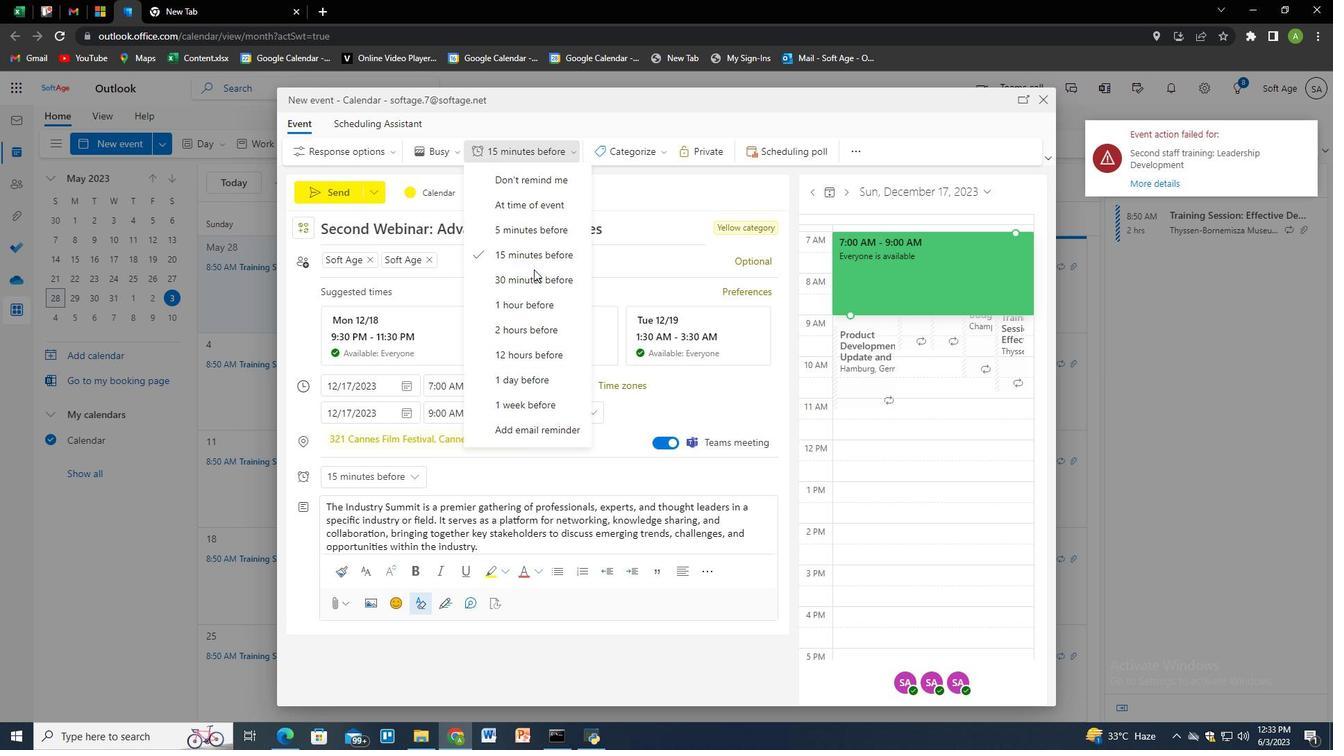 
Action: Mouse pressed left at (534, 276)
Screenshot: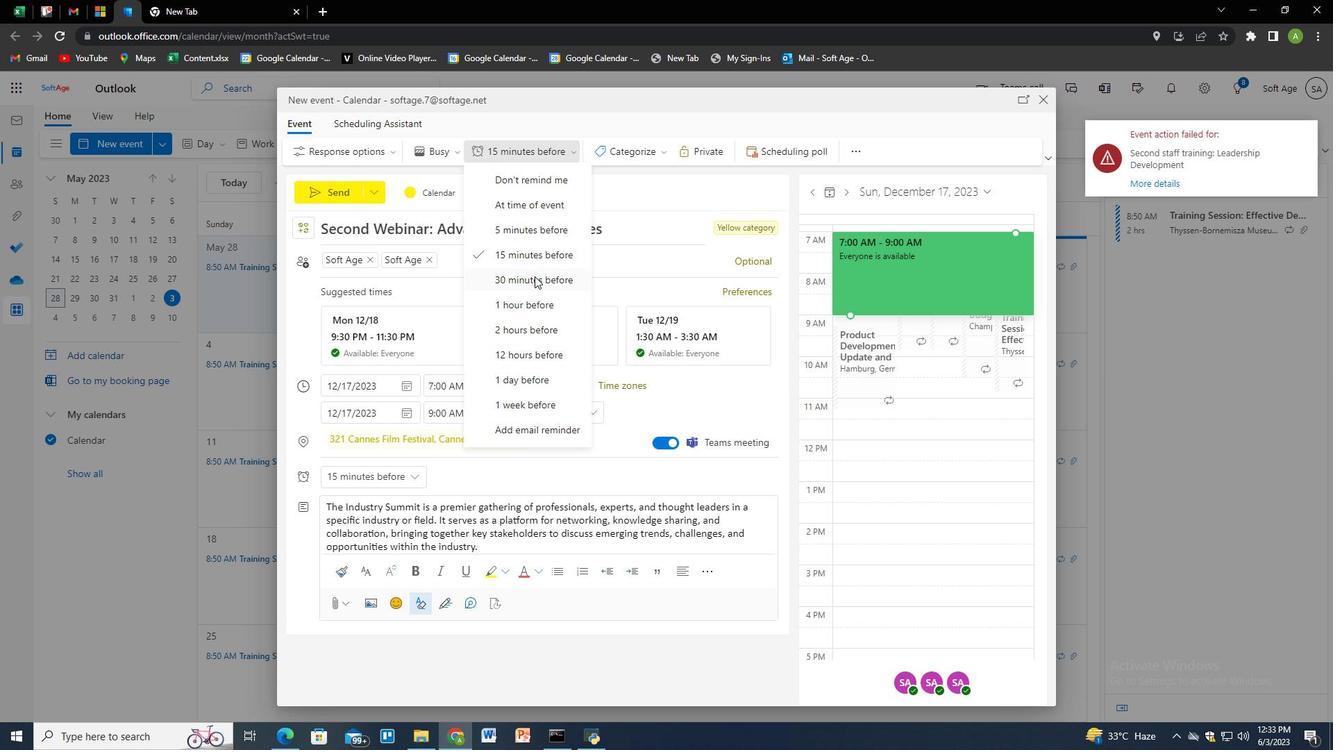 
Action: Mouse moved to (742, 411)
Screenshot: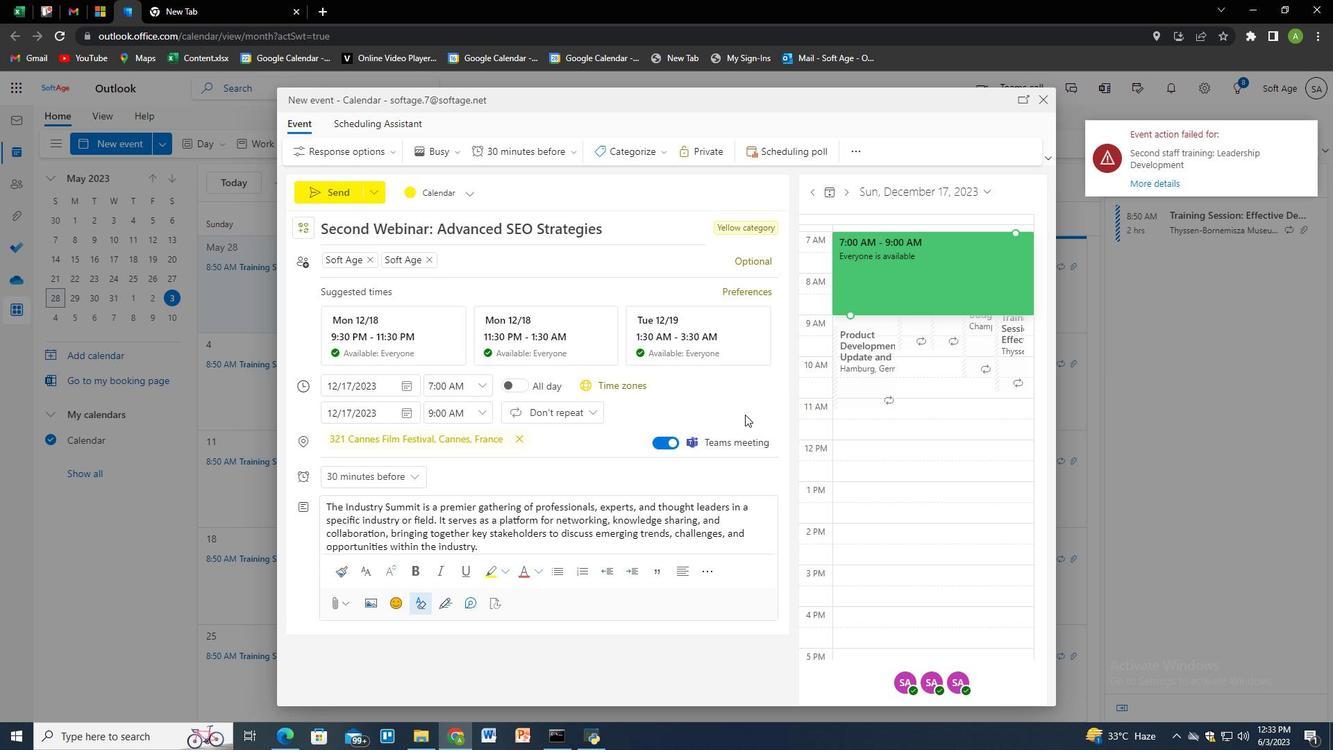 
Action: Mouse pressed left at (742, 411)
Screenshot: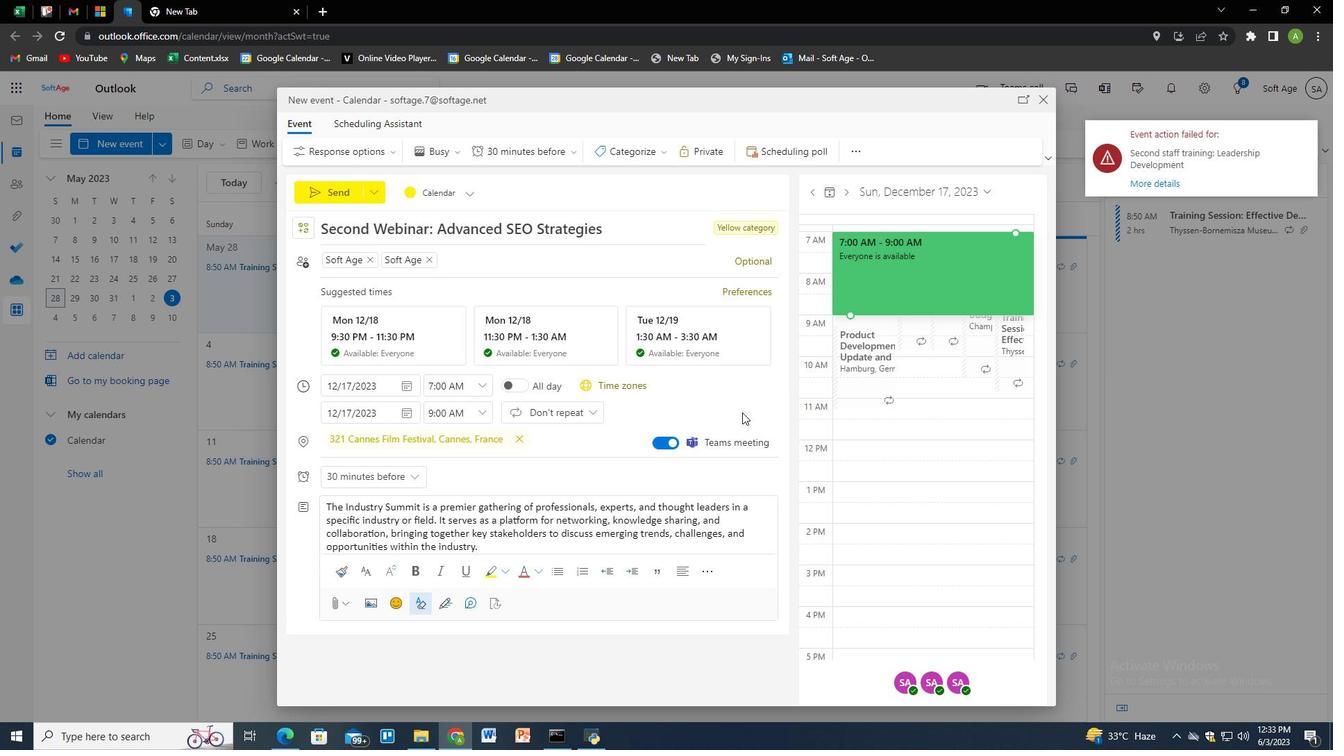 
Action: Mouse moved to (343, 190)
Screenshot: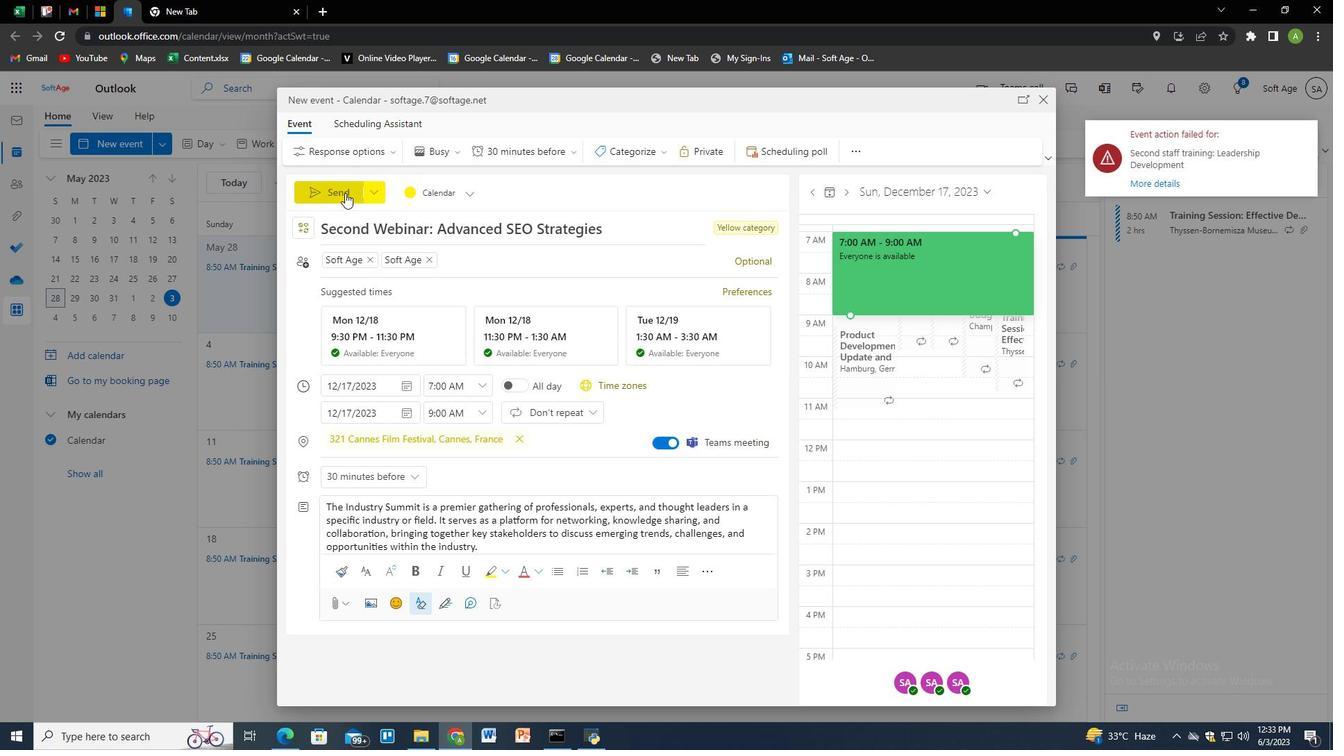 
Action: Mouse pressed left at (343, 190)
Screenshot: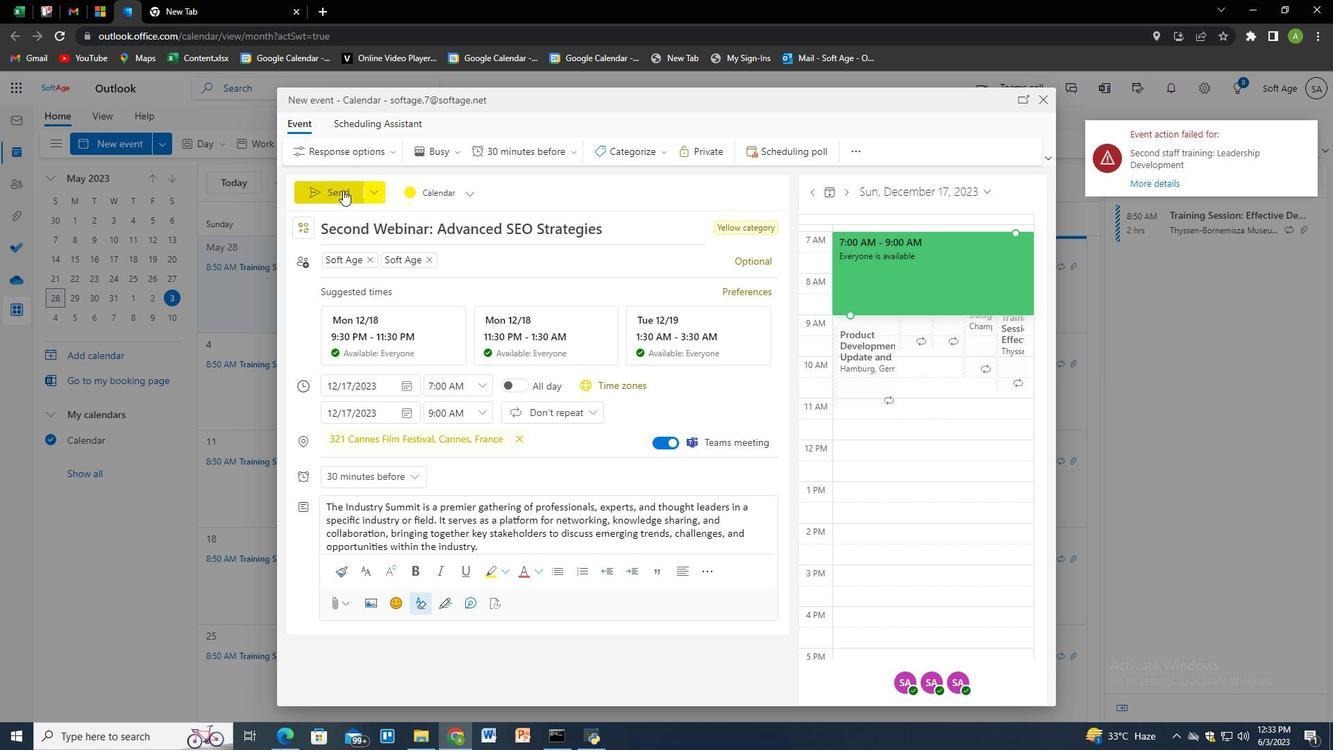 
Action: Mouse moved to (716, 477)
Screenshot: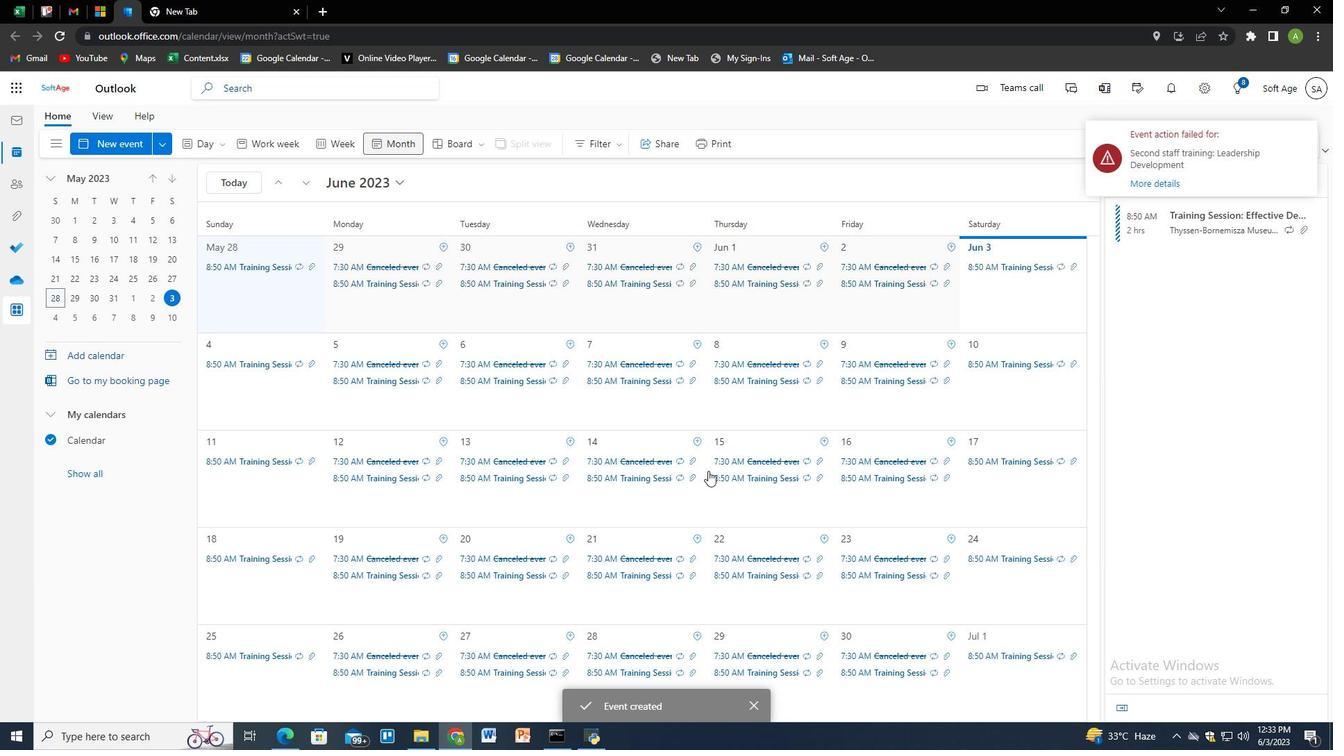 
